 Task: Open Card Crisis Communication Planning in Board Sales Incentive Program Design and Implementation to Workspace Event Marketing and add a team member Softage.1@softage.net, a label Orange, a checklist Restaurant Launch, an attachment from your computer, a color Orange and finally, add a card description 'Conduct customer research for new product' and a comment 'This task requires us to be proactive and take initiative, rather than waiting for others to act.'. Add a start date 'Jan 09, 1900' with a due date 'Jan 16, 1900'
Action: Mouse moved to (143, 65)
Screenshot: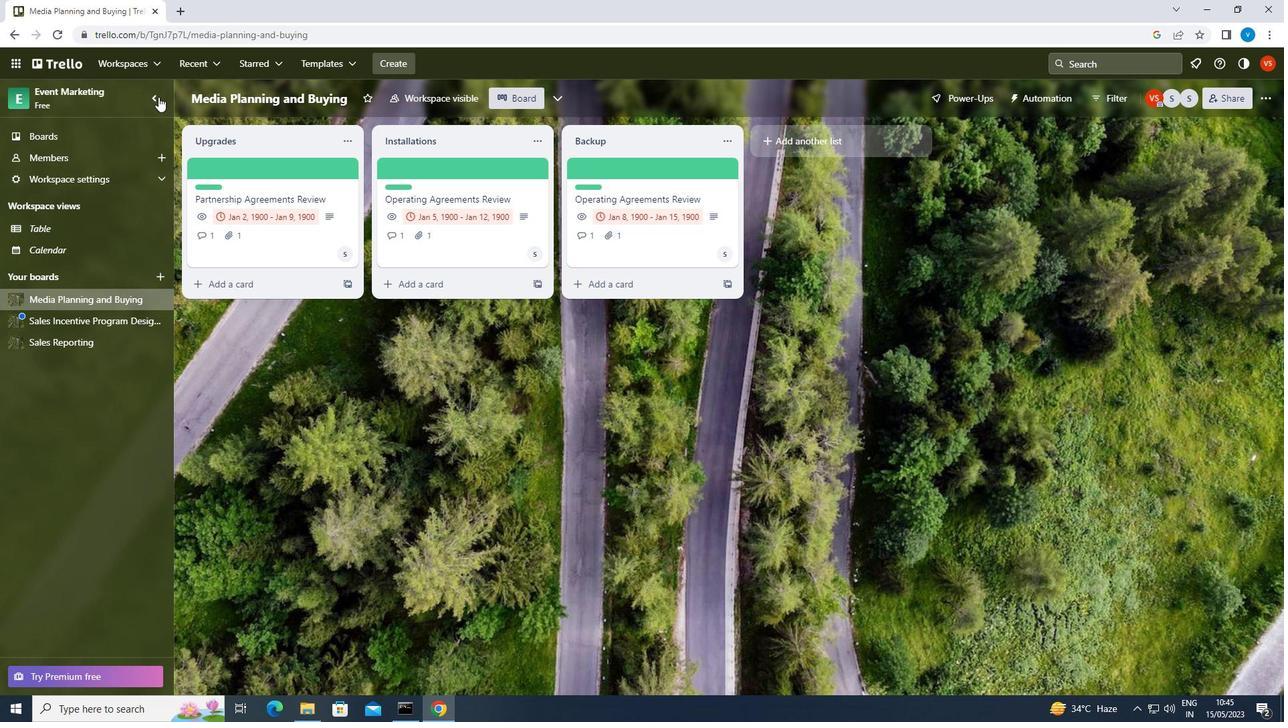 
Action: Mouse pressed left at (143, 65)
Screenshot: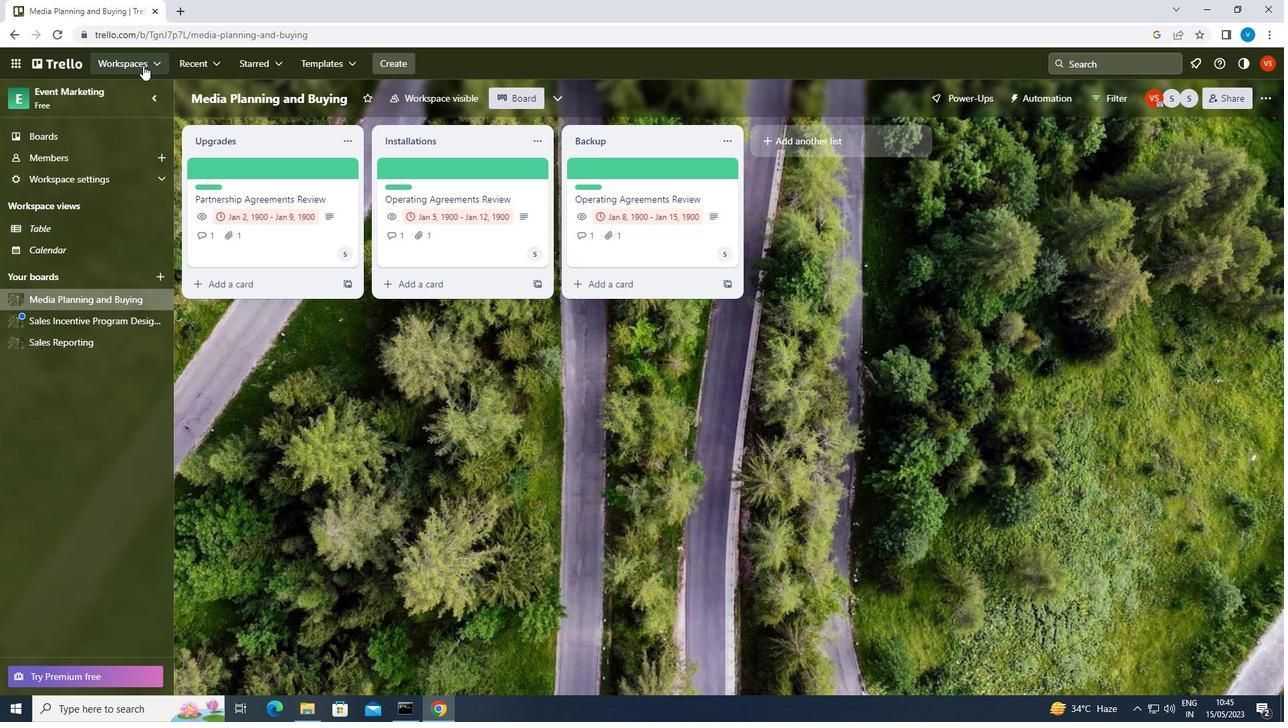 
Action: Mouse moved to (153, 566)
Screenshot: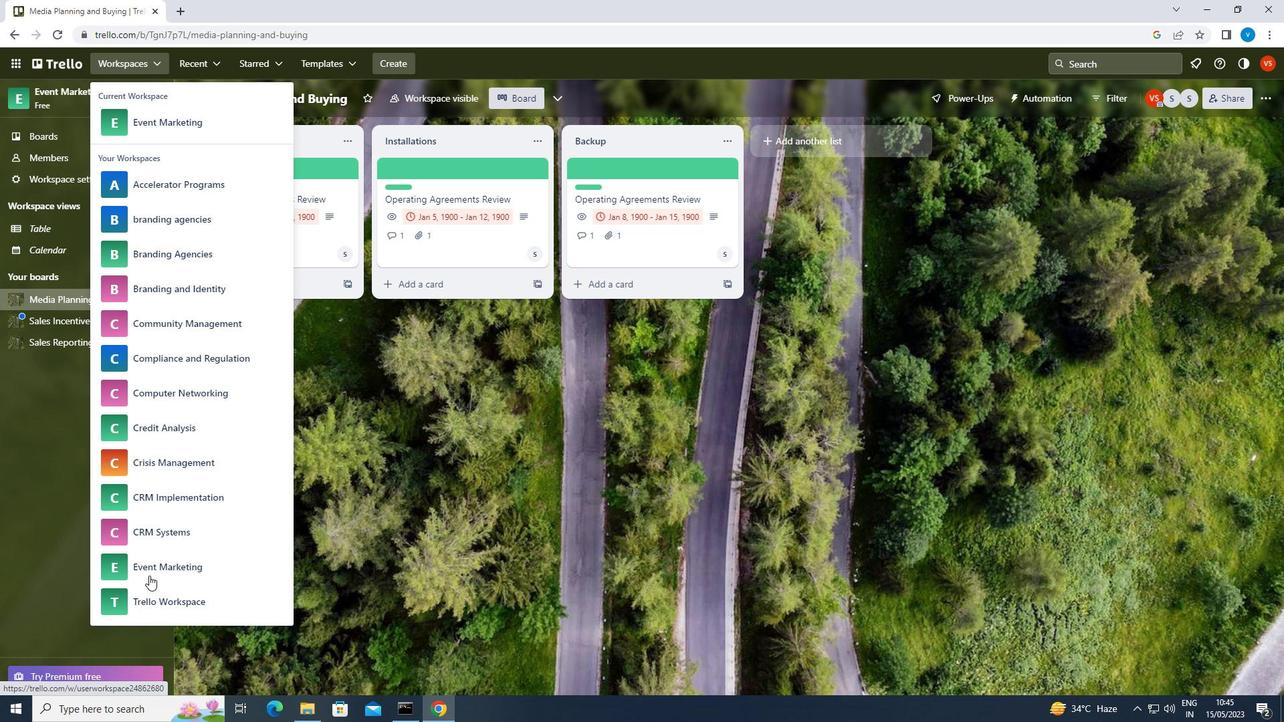 
Action: Mouse pressed left at (153, 566)
Screenshot: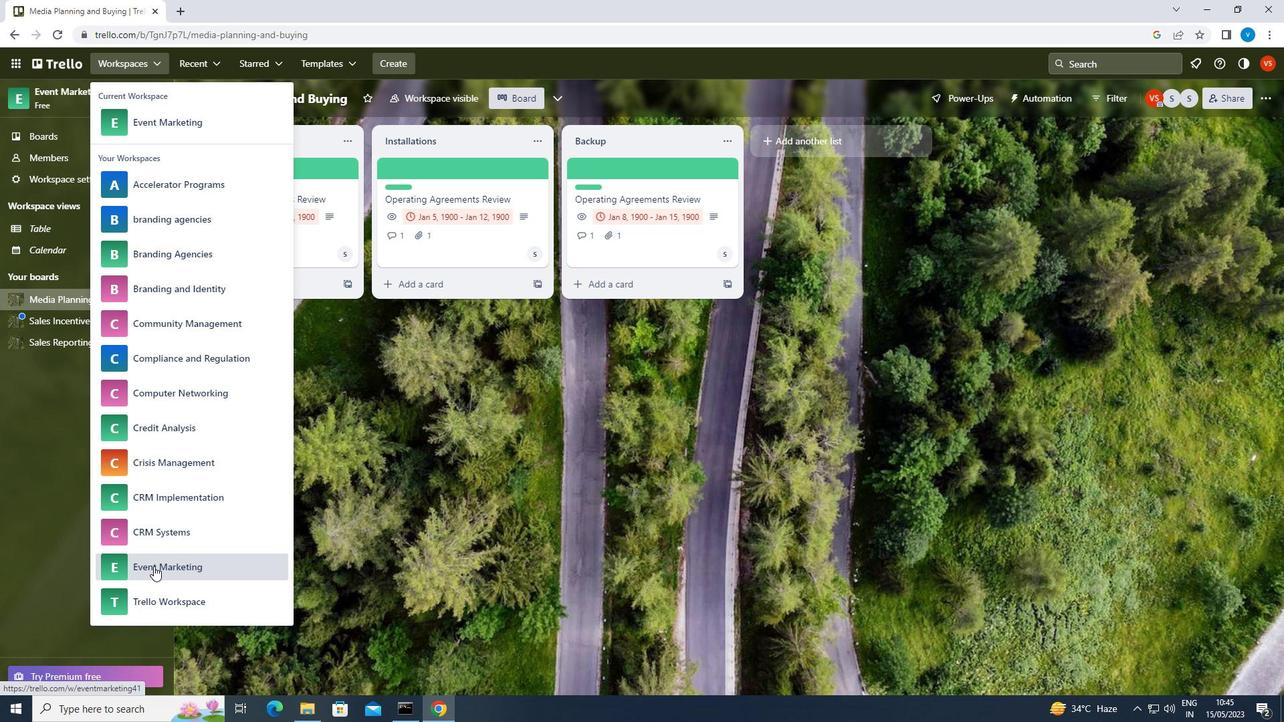 
Action: Mouse moved to (966, 538)
Screenshot: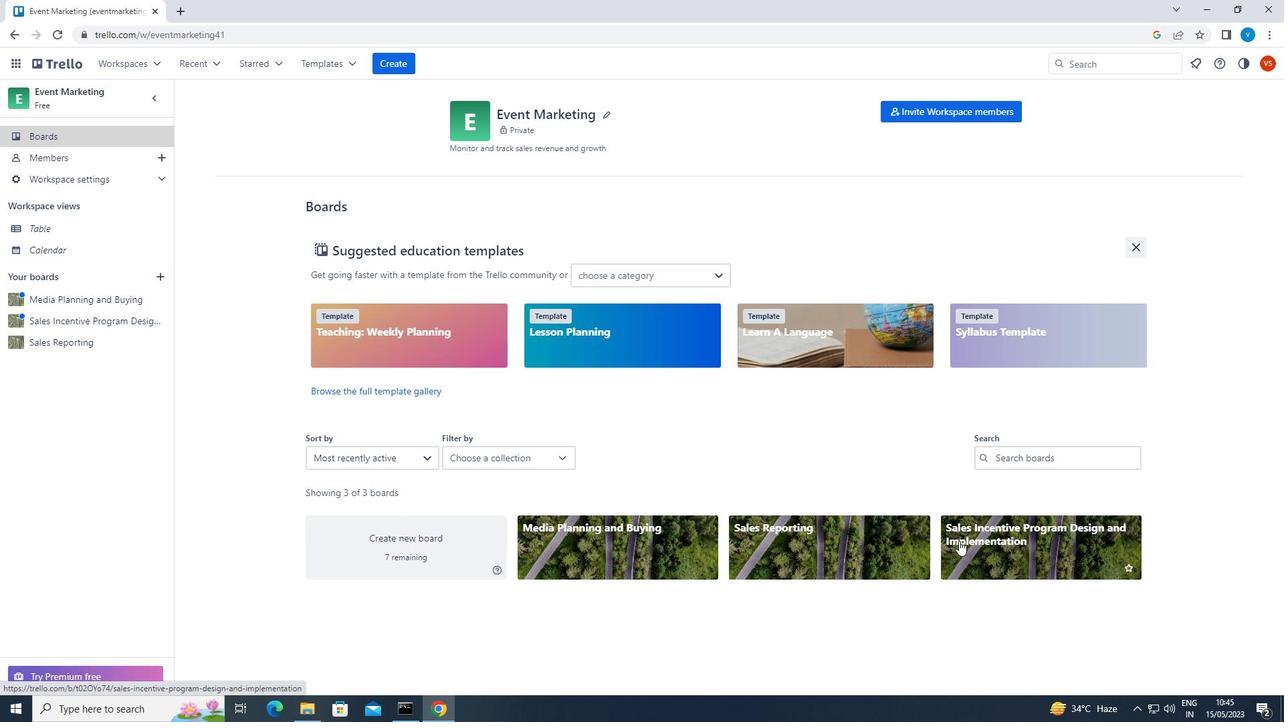 
Action: Mouse pressed left at (966, 538)
Screenshot: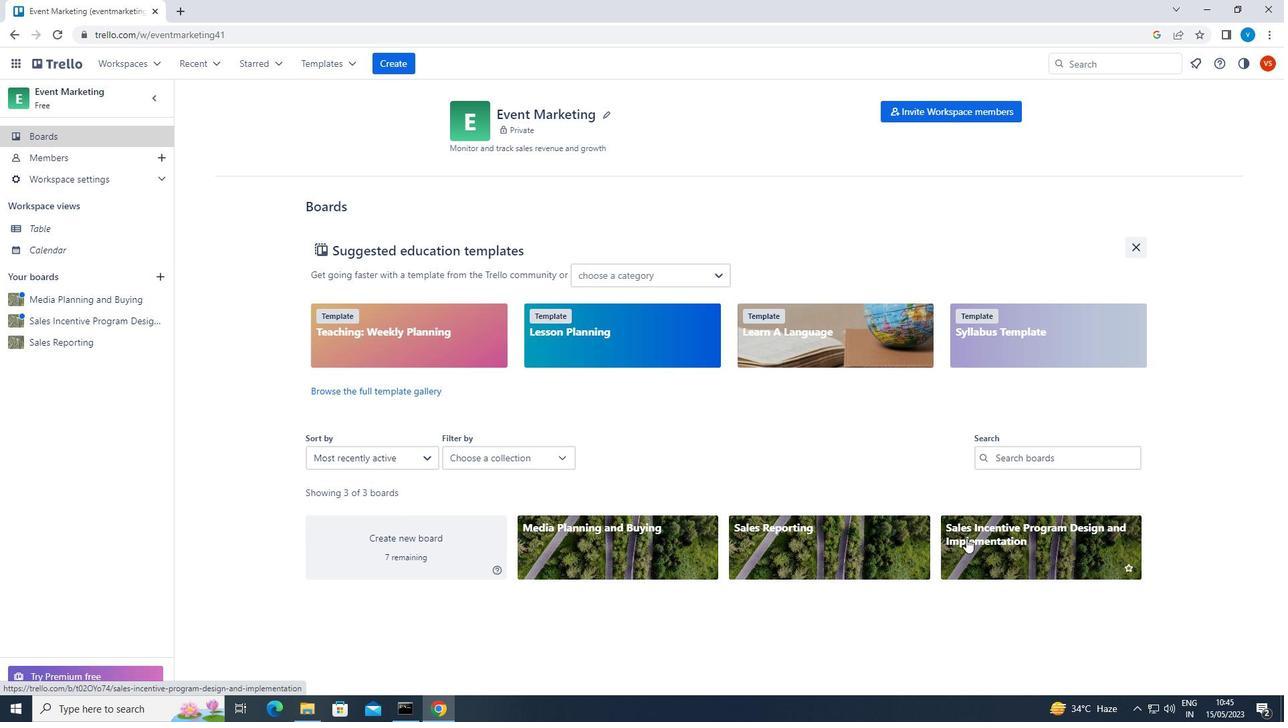 
Action: Mouse moved to (650, 163)
Screenshot: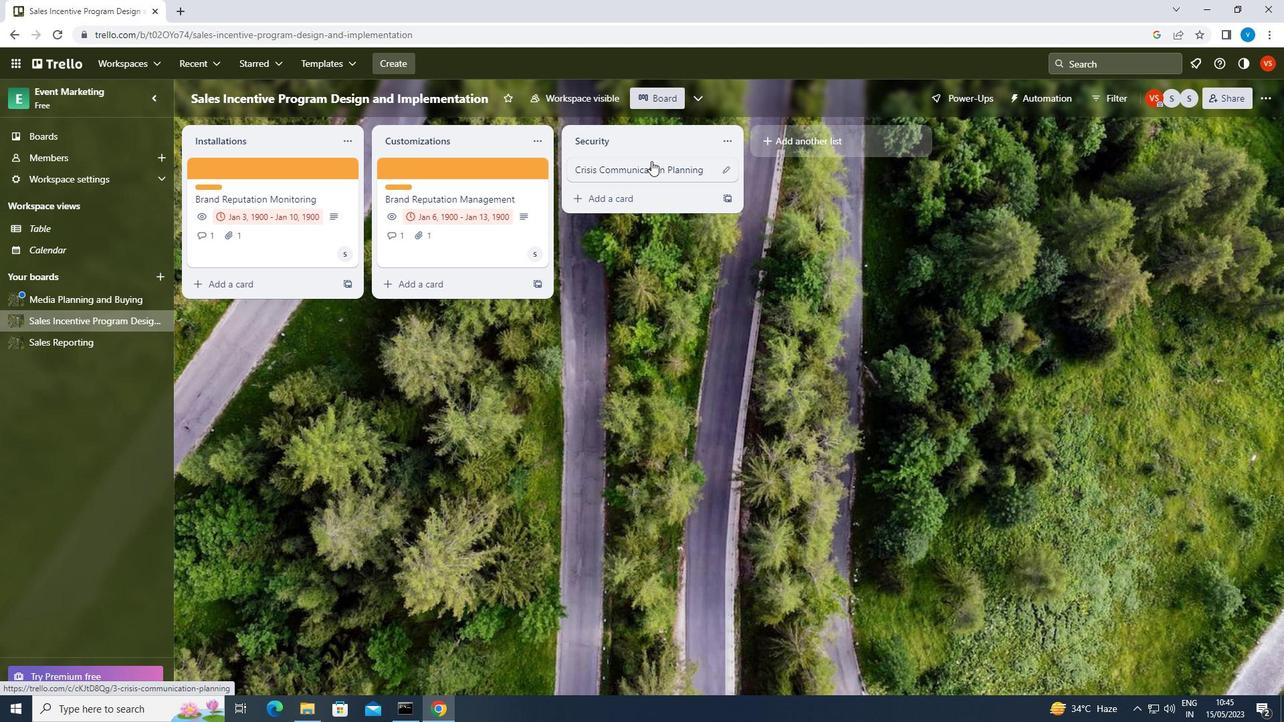 
Action: Mouse pressed left at (650, 163)
Screenshot: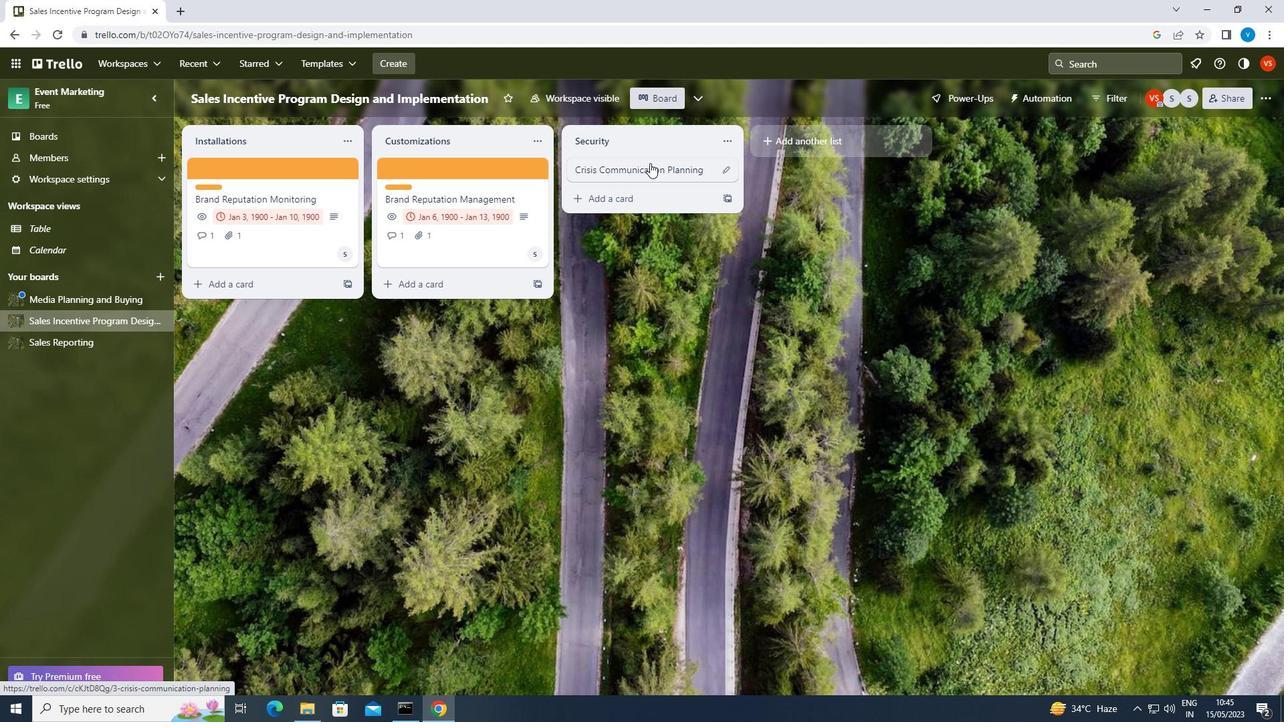 
Action: Mouse moved to (810, 222)
Screenshot: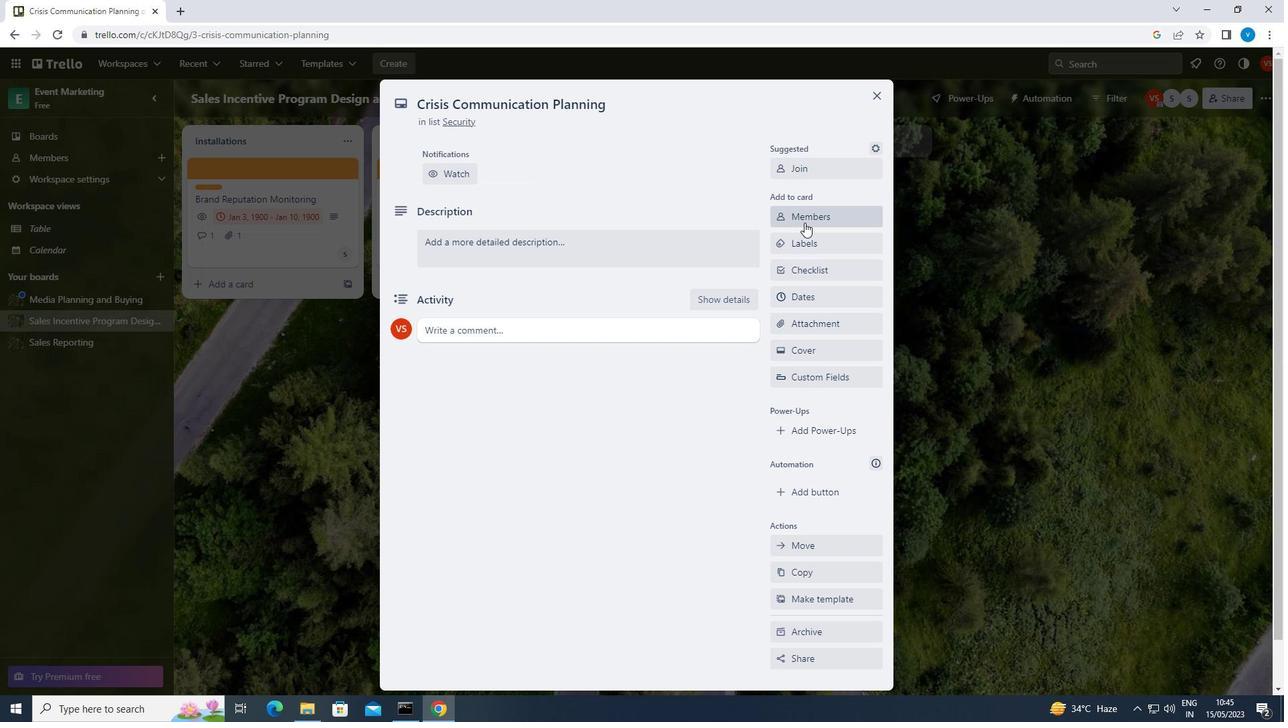 
Action: Mouse pressed left at (810, 222)
Screenshot: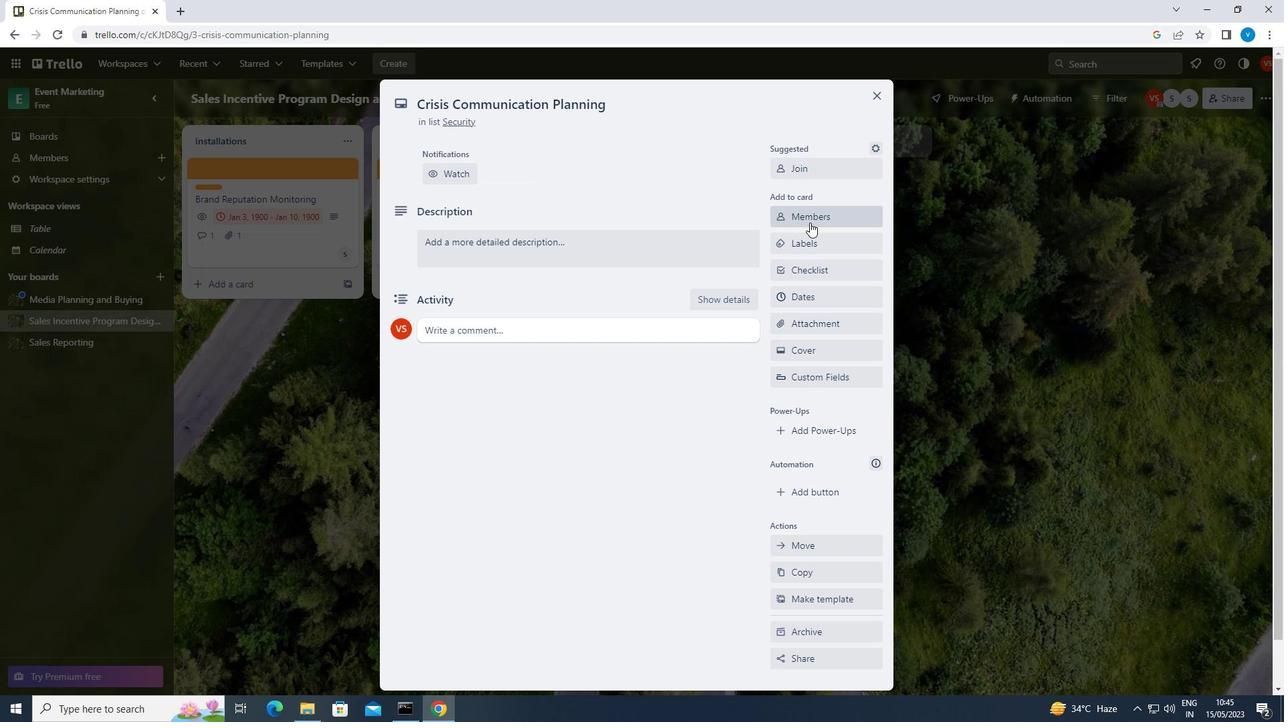
Action: Mouse moved to (810, 222)
Screenshot: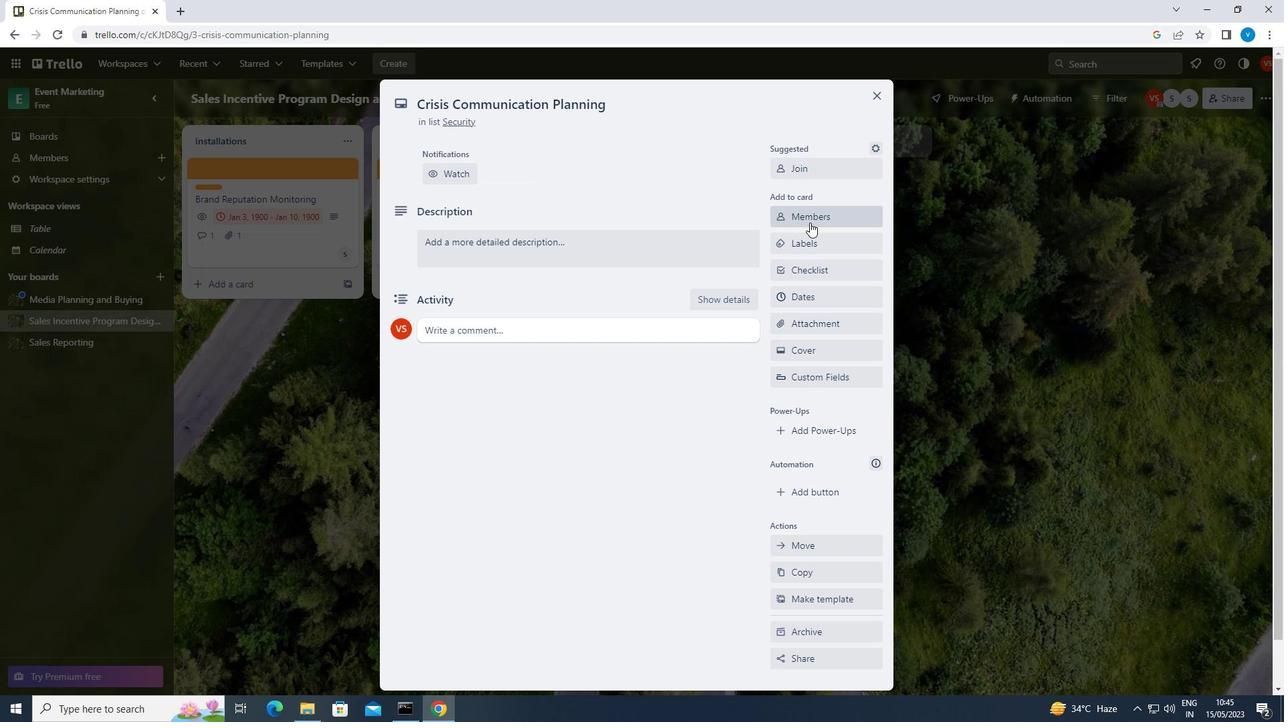 
Action: Key pressed <Key.shift>SOFTAGE.1<Key.shift>@SOFTAGE.NET
Screenshot: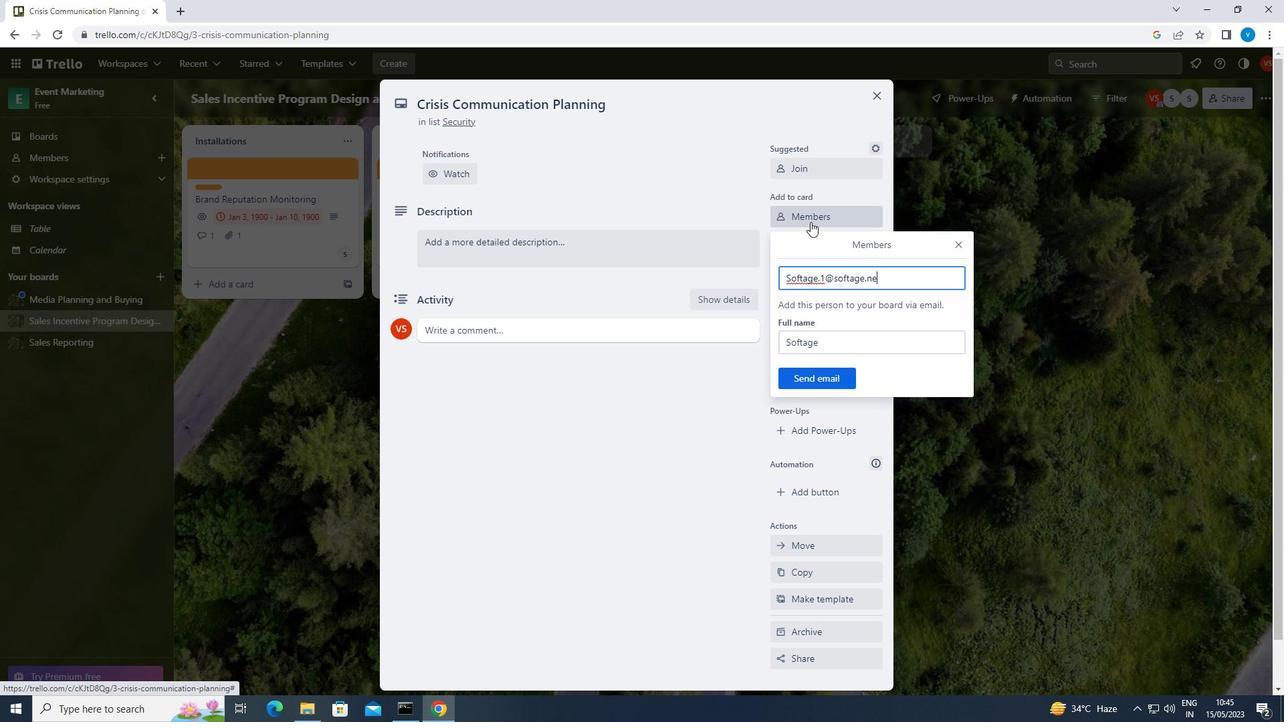 
Action: Mouse moved to (820, 373)
Screenshot: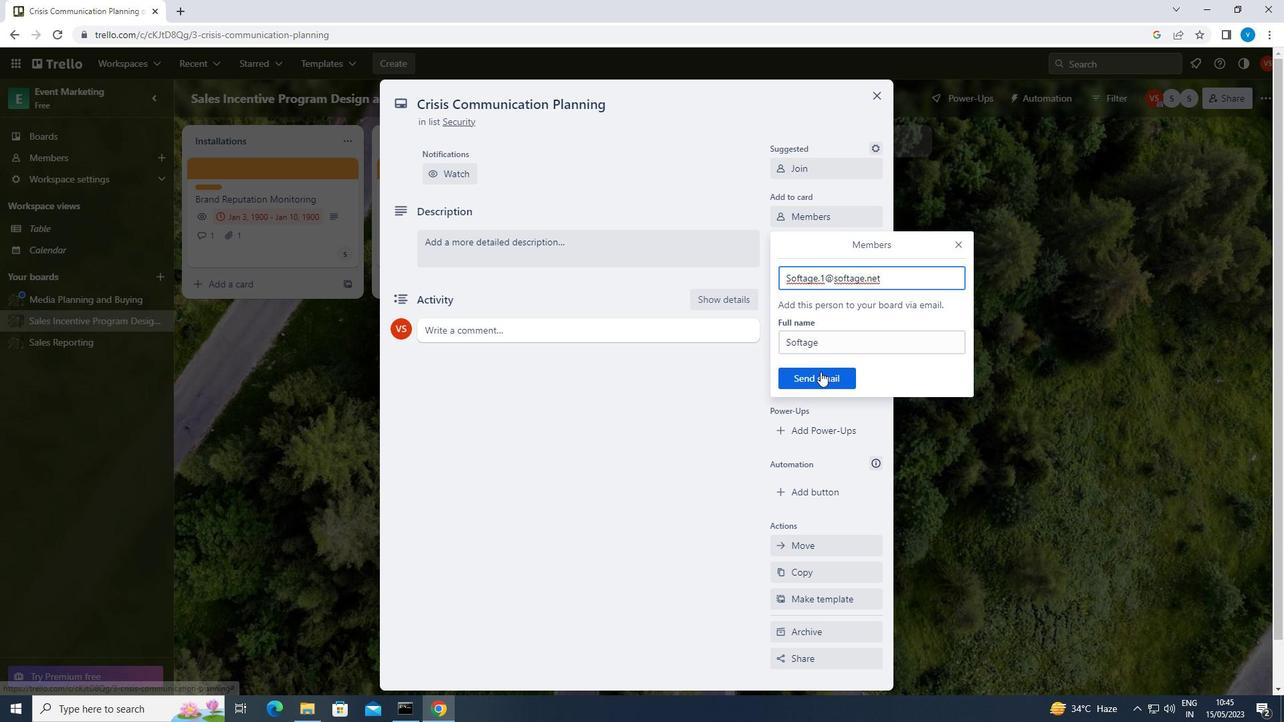 
Action: Mouse pressed left at (820, 373)
Screenshot: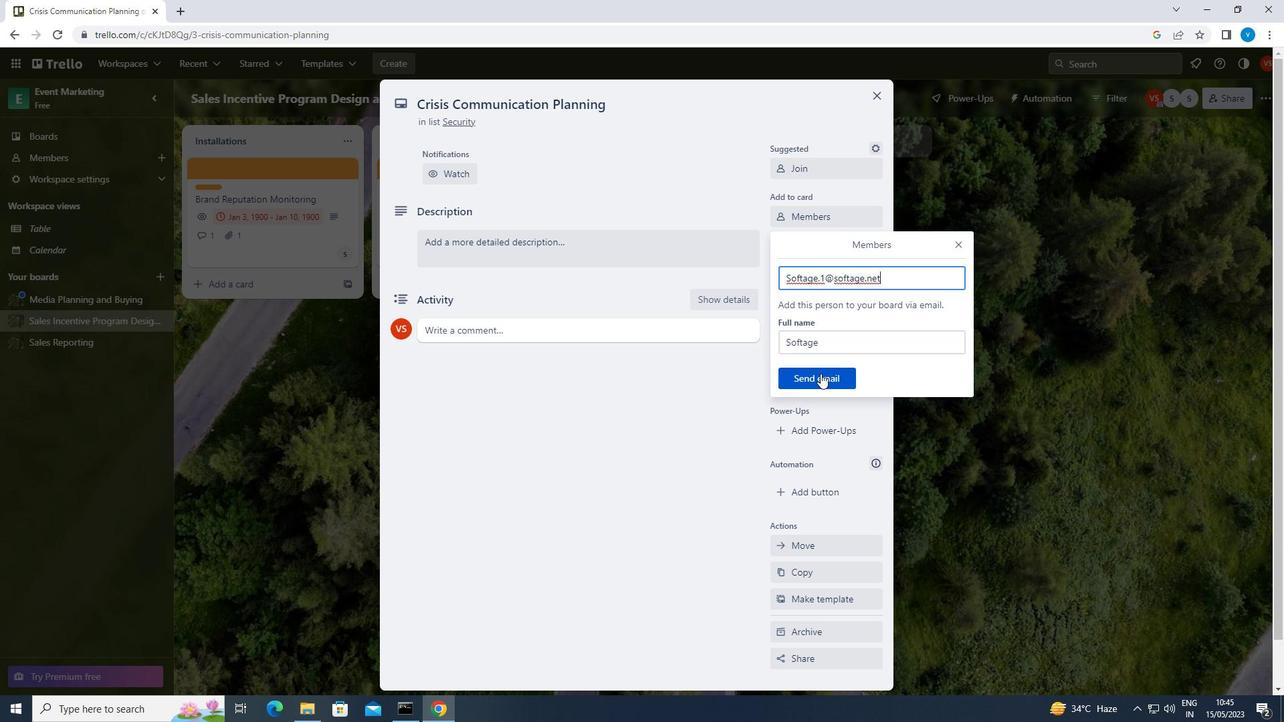 
Action: Mouse moved to (837, 246)
Screenshot: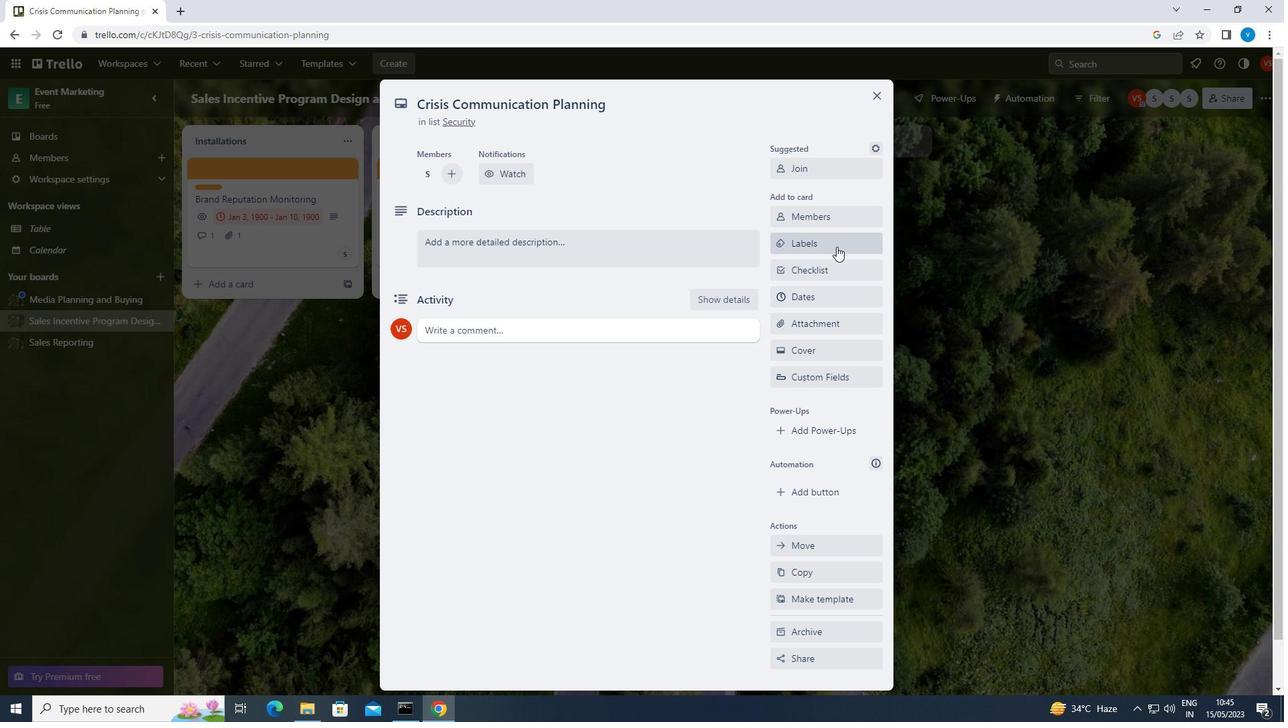 
Action: Mouse pressed left at (837, 246)
Screenshot: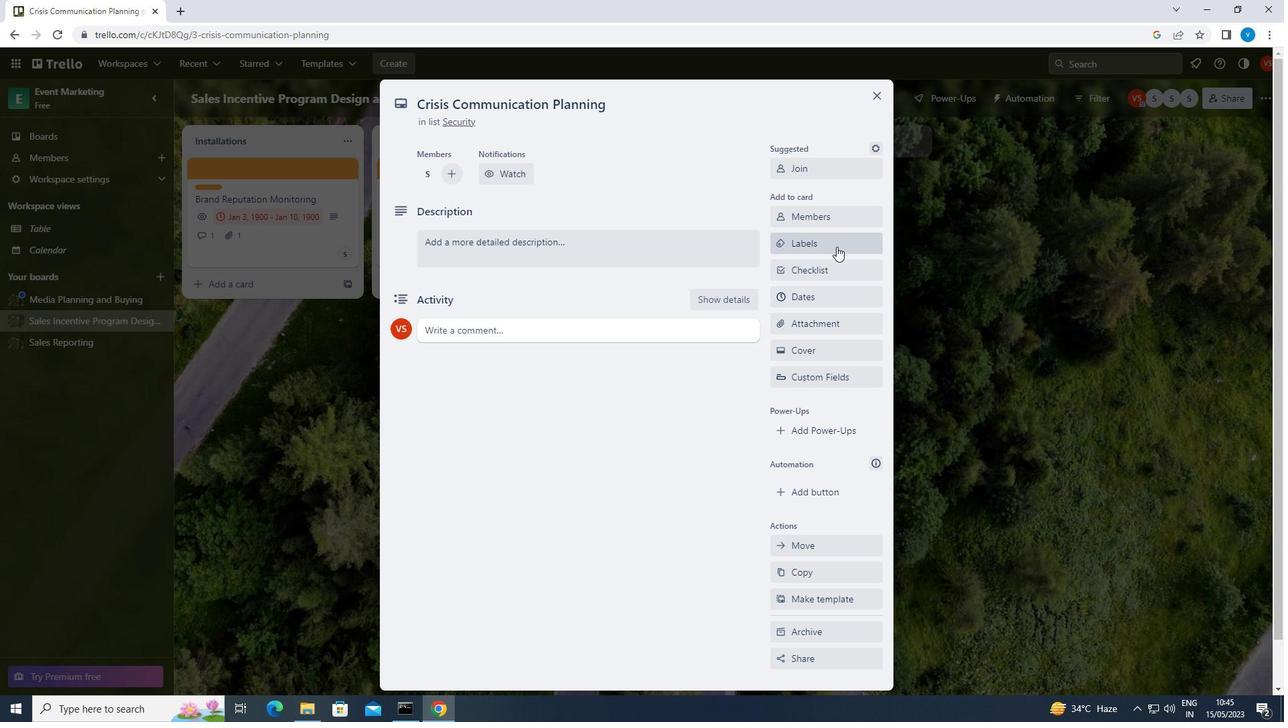 
Action: Mouse moved to (821, 398)
Screenshot: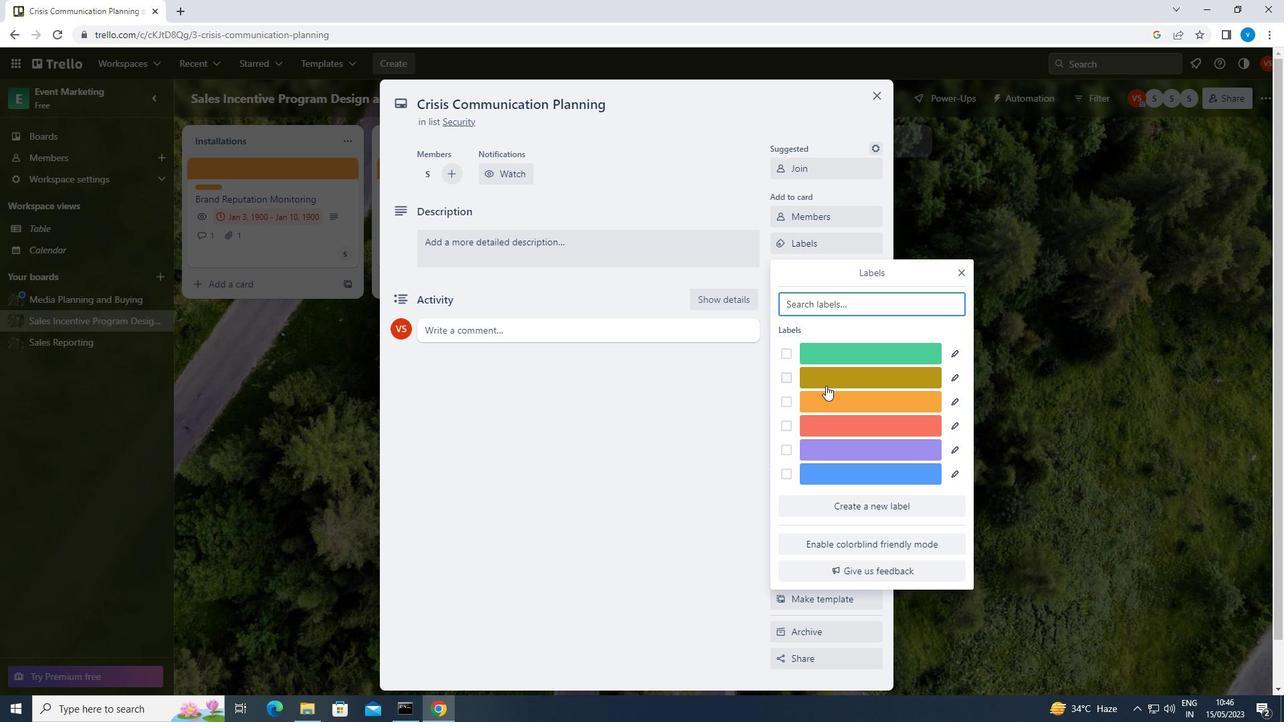 
Action: Mouse pressed left at (821, 398)
Screenshot: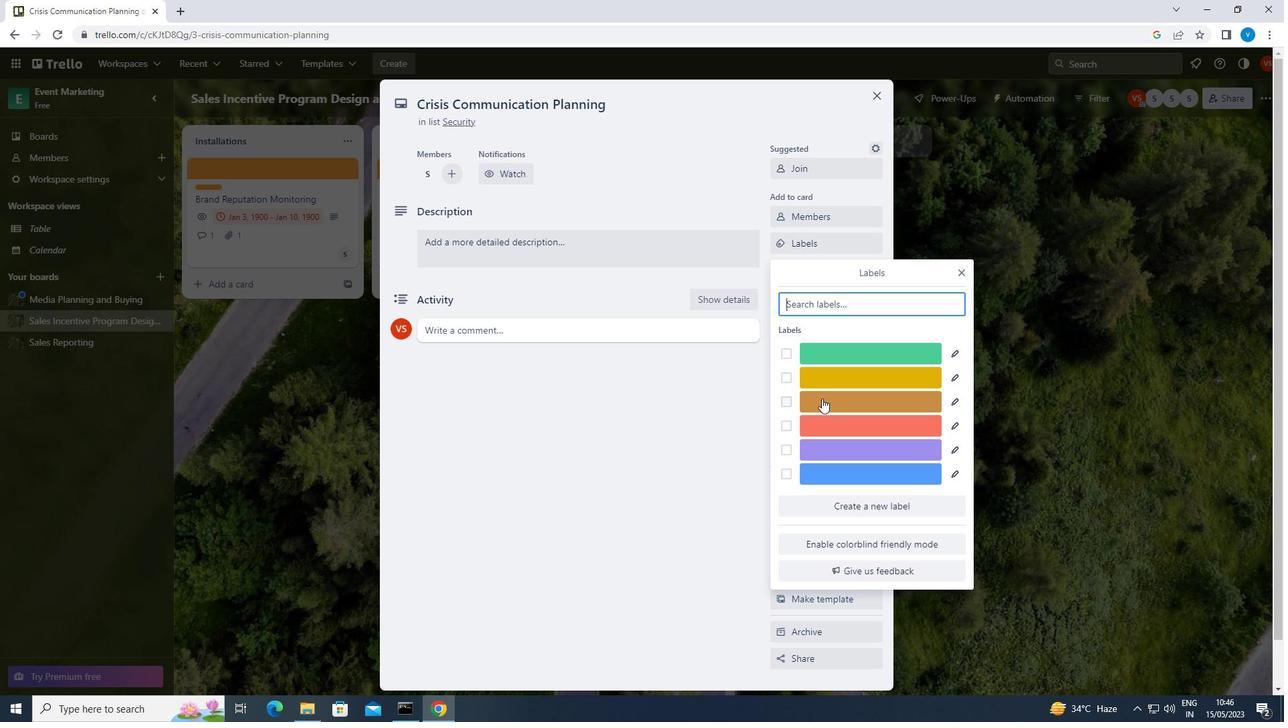 
Action: Mouse moved to (962, 272)
Screenshot: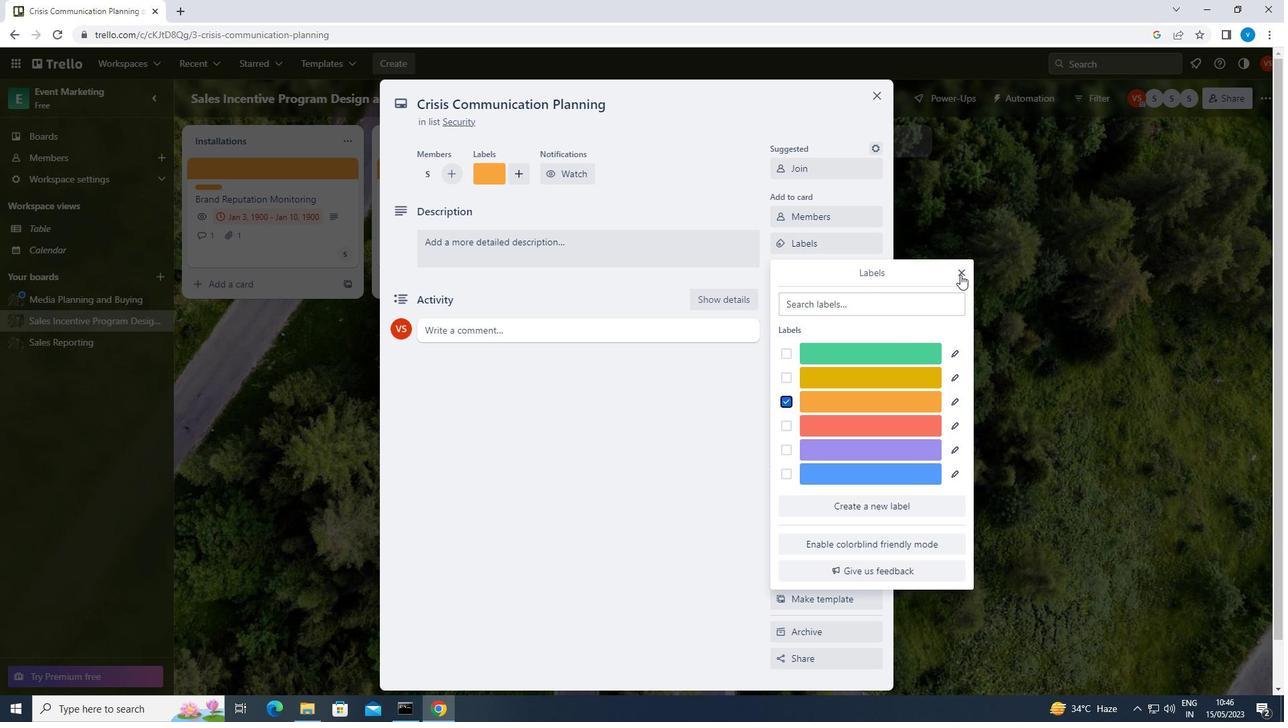 
Action: Mouse pressed left at (962, 272)
Screenshot: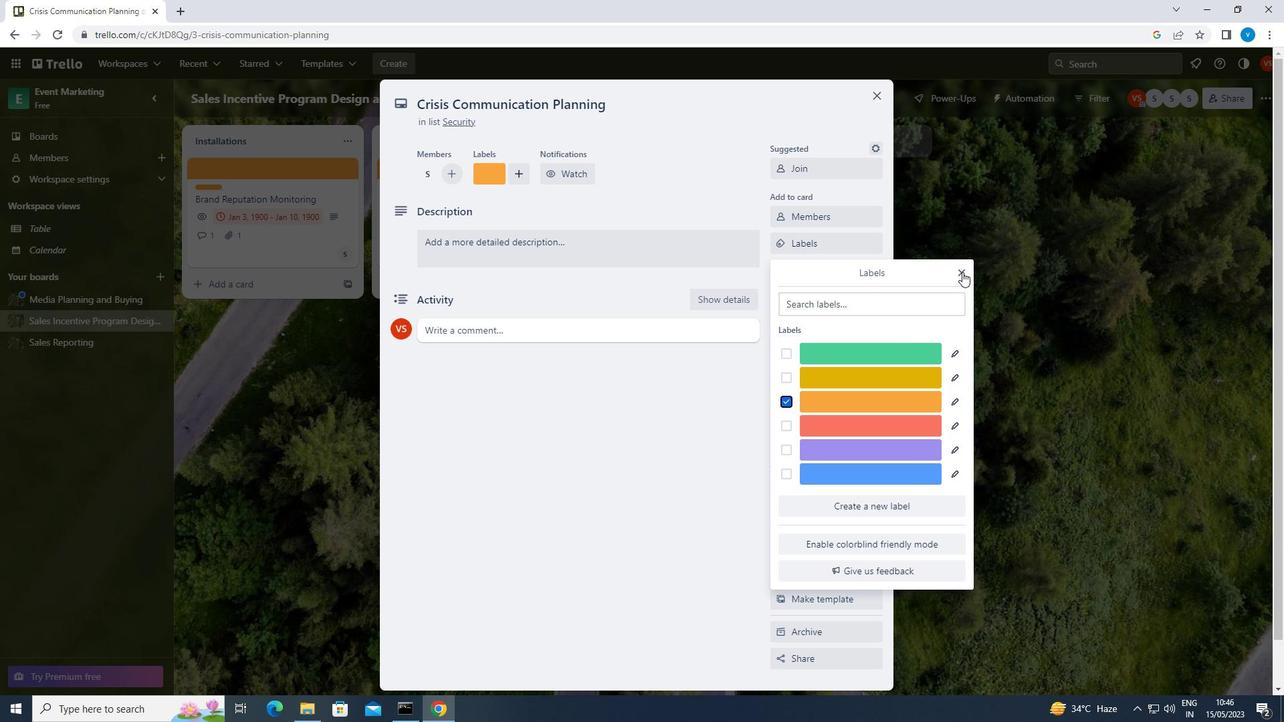 
Action: Mouse moved to (850, 268)
Screenshot: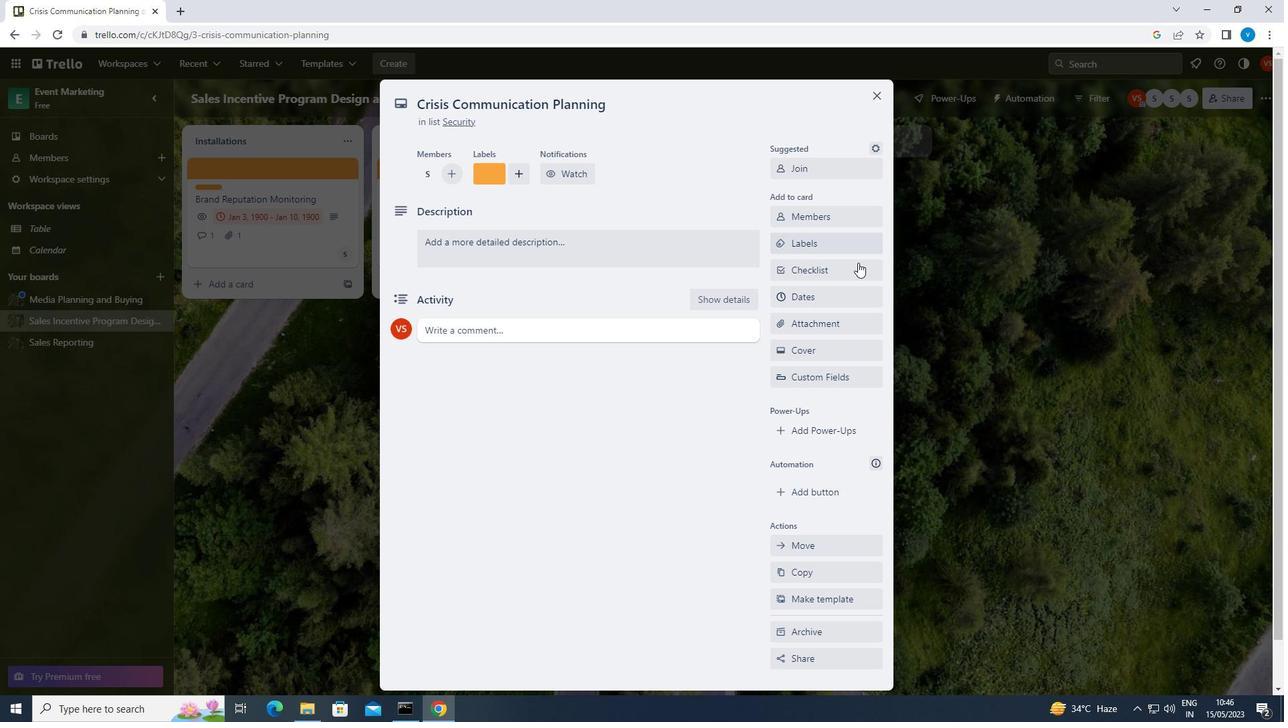 
Action: Mouse pressed left at (850, 268)
Screenshot: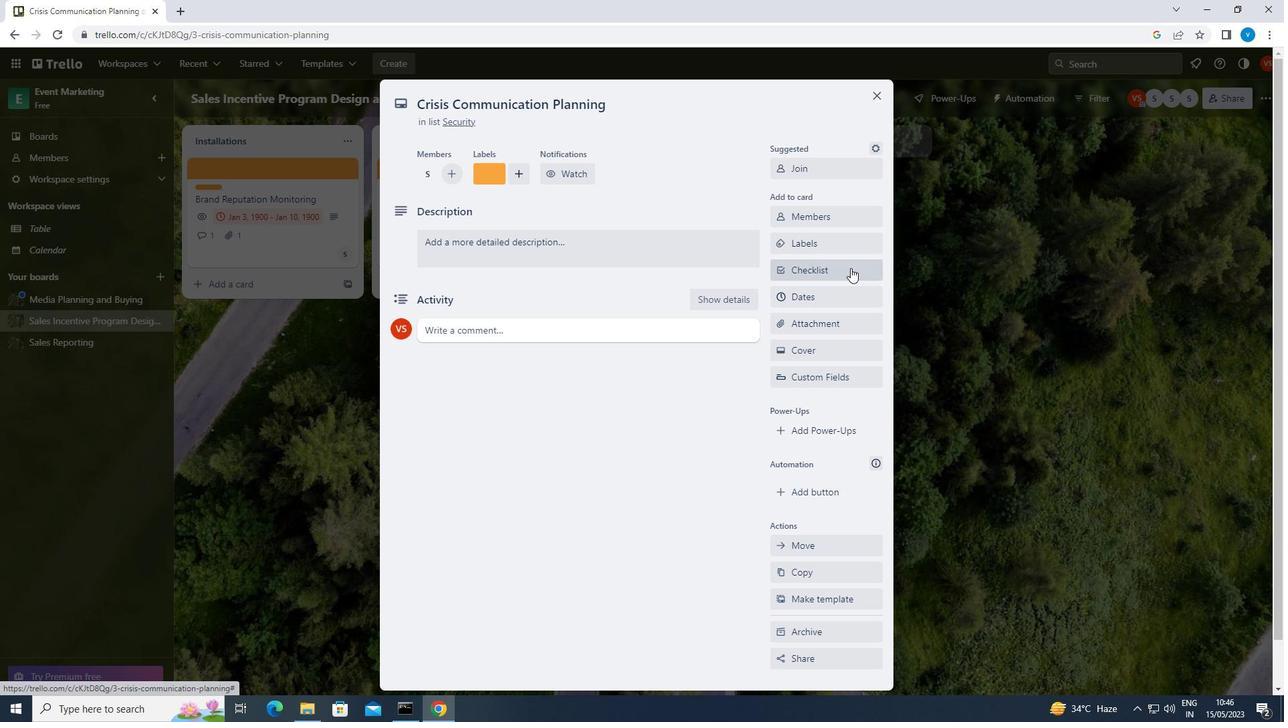 
Action: Mouse moved to (811, 413)
Screenshot: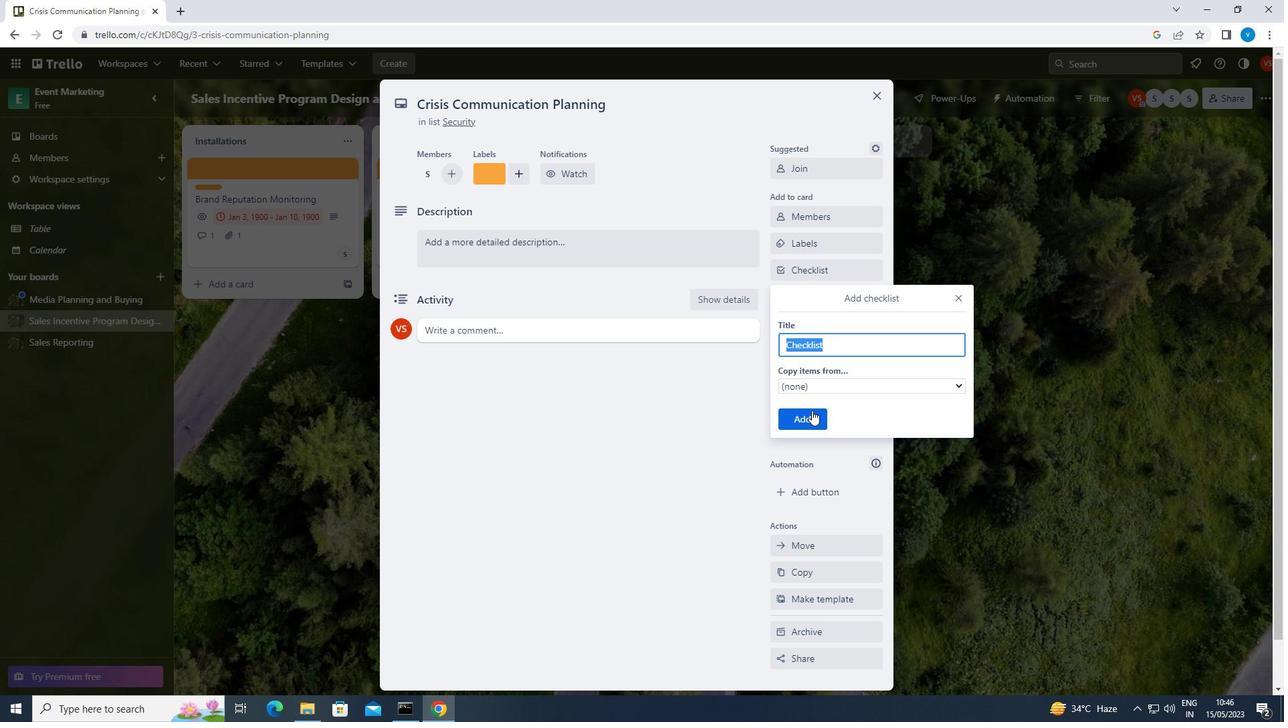 
Action: Mouse pressed left at (811, 413)
Screenshot: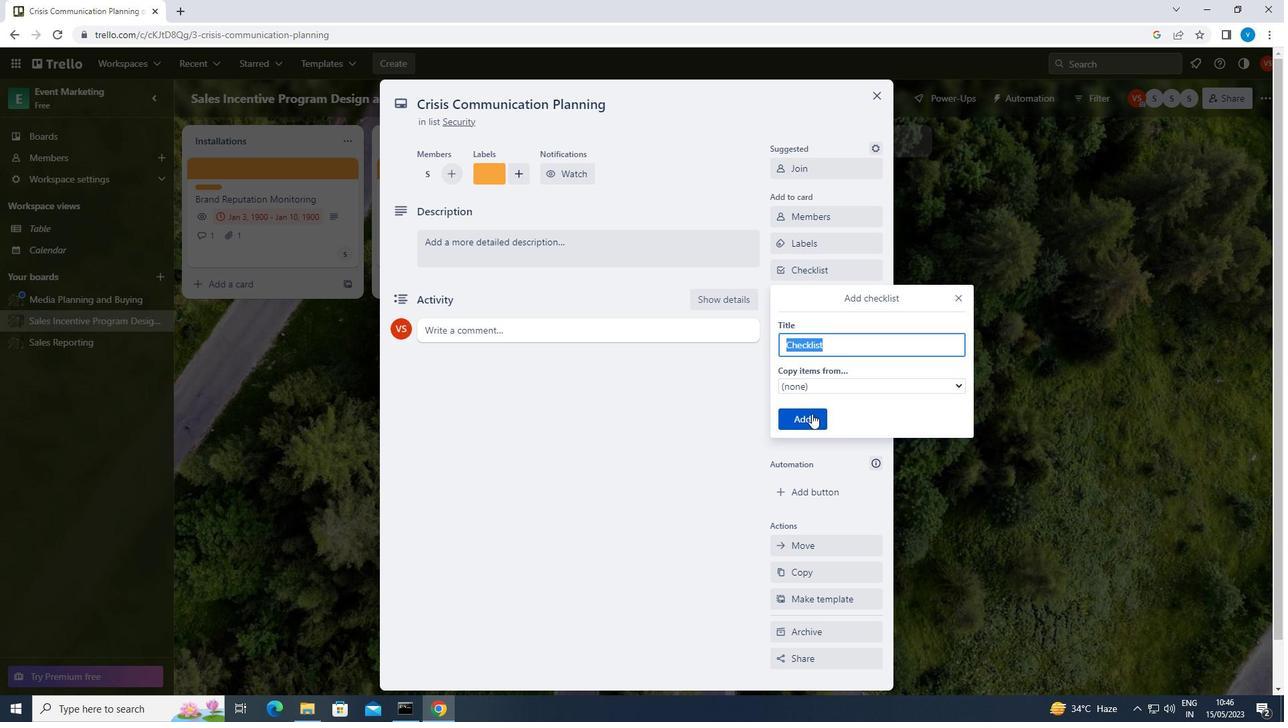 
Action: Mouse moved to (715, 367)
Screenshot: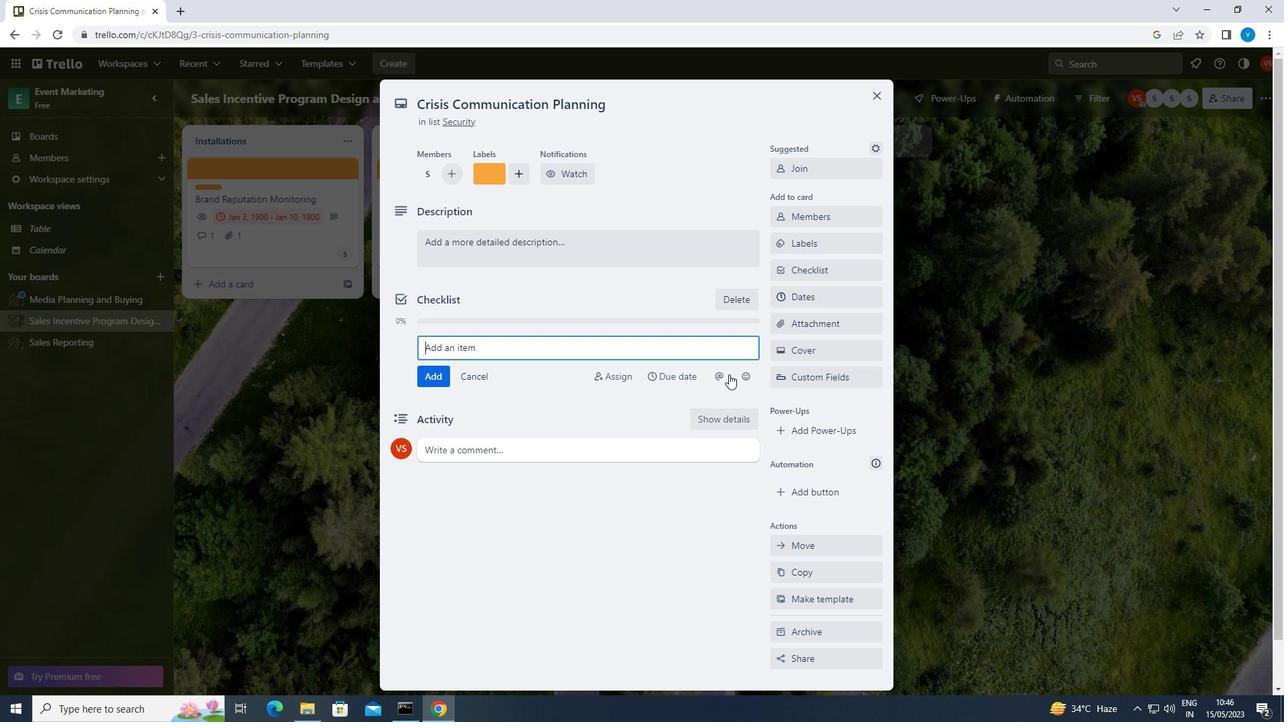 
Action: Key pressed <Key.shift>RESTAURANT<Key.space><Key.shift><Key.shift><Key.shift>LAUNCH
Screenshot: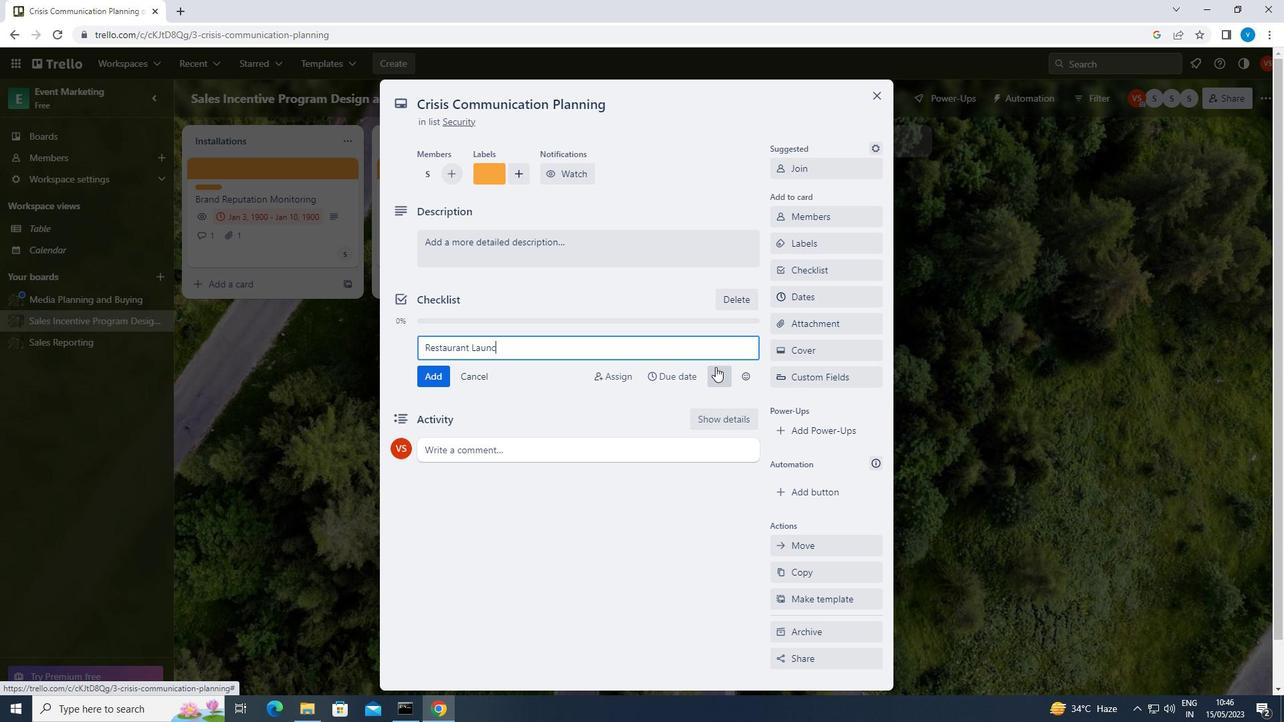 
Action: Mouse moved to (419, 373)
Screenshot: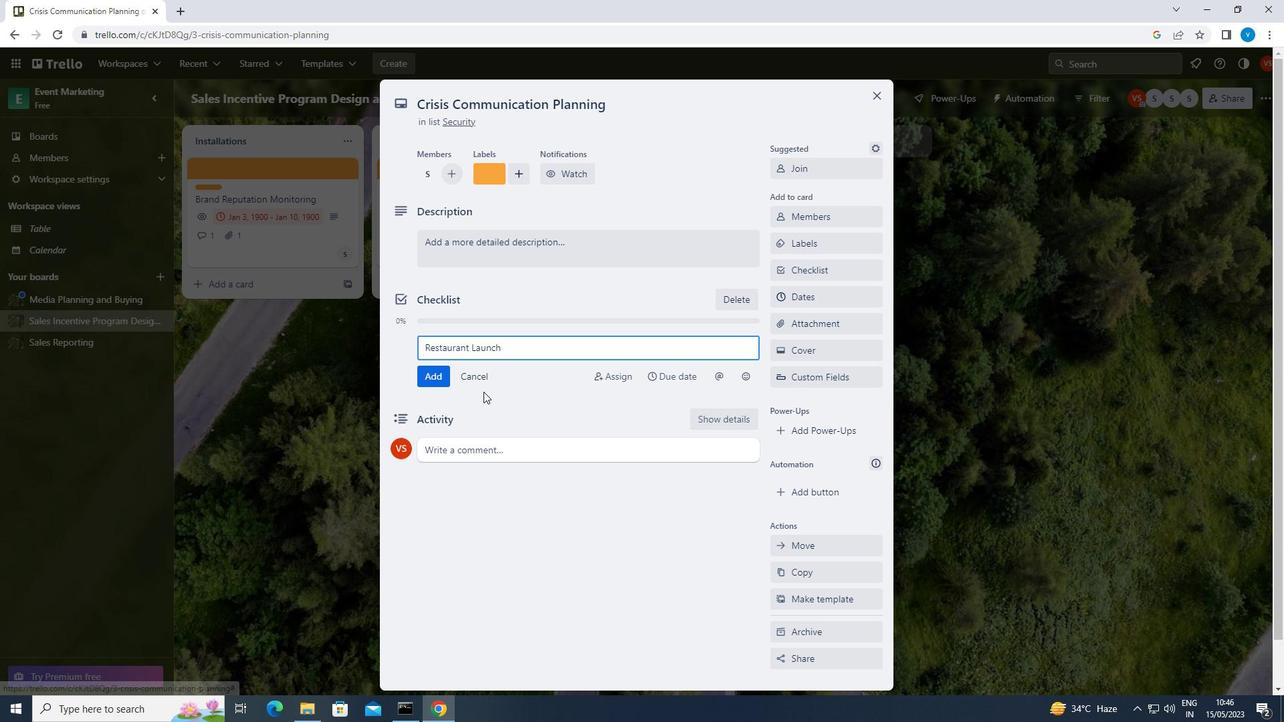 
Action: Mouse pressed left at (419, 373)
Screenshot: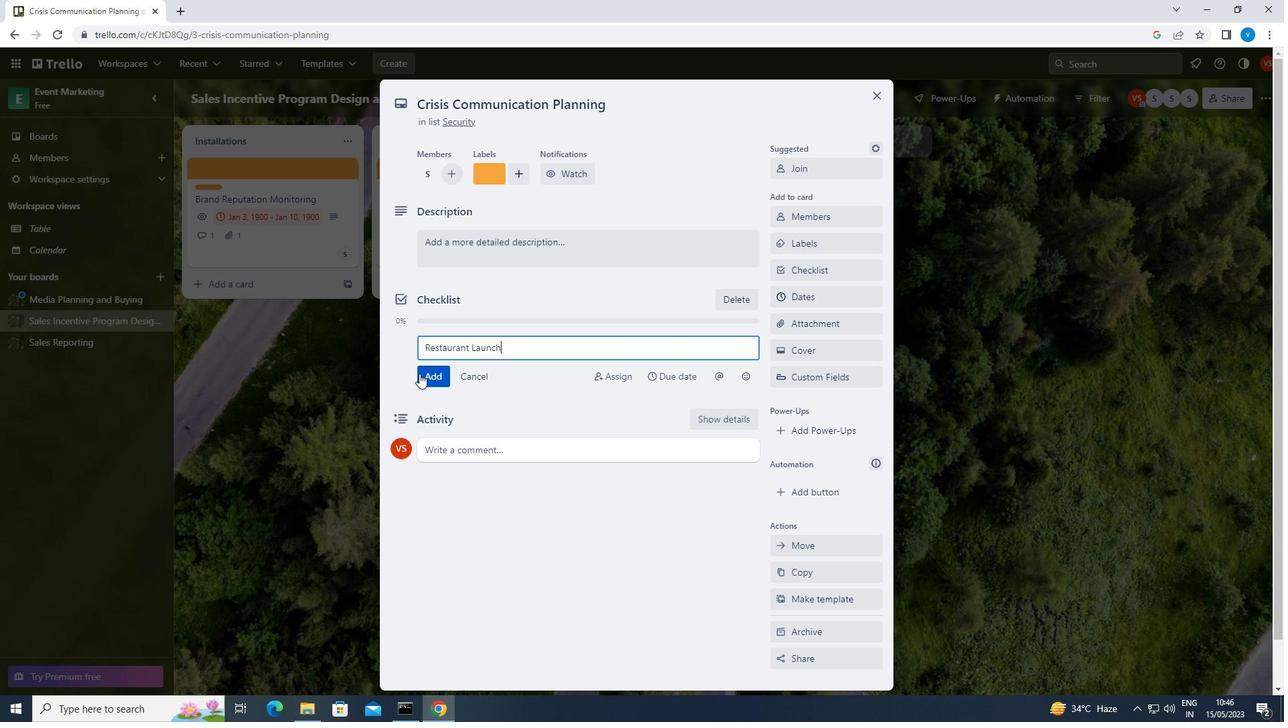 
Action: Mouse moved to (807, 324)
Screenshot: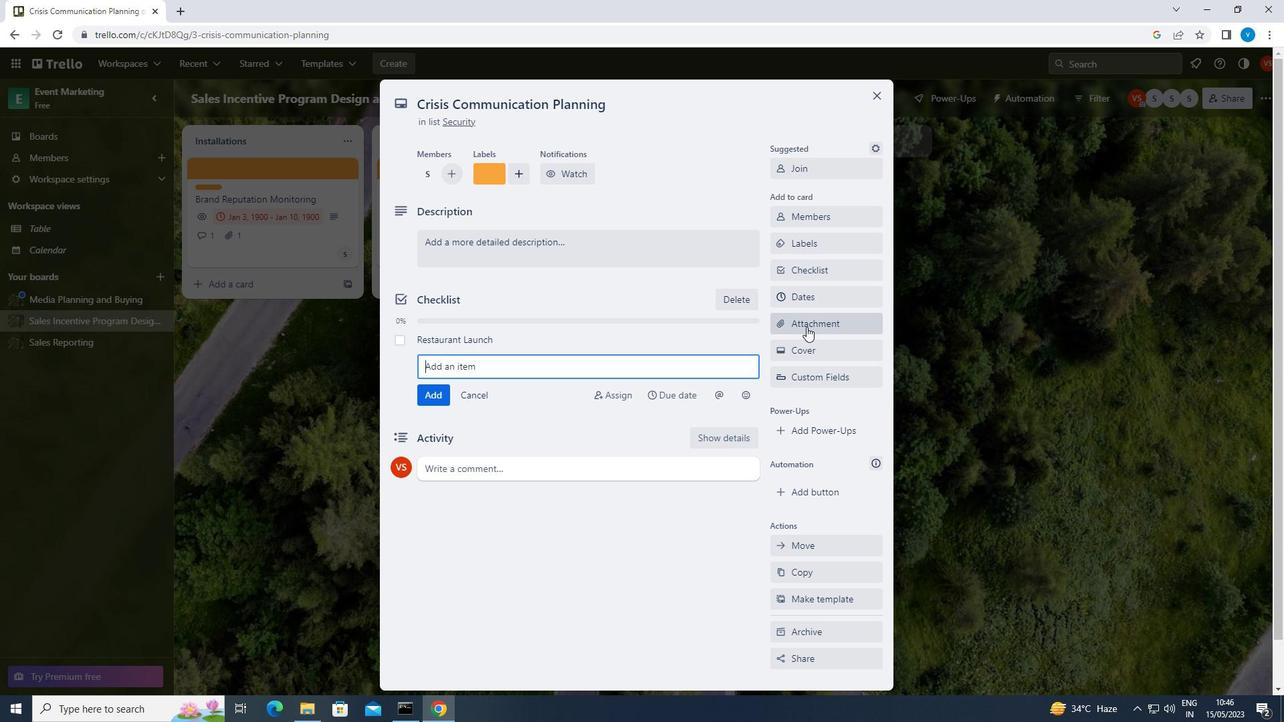 
Action: Mouse pressed left at (807, 324)
Screenshot: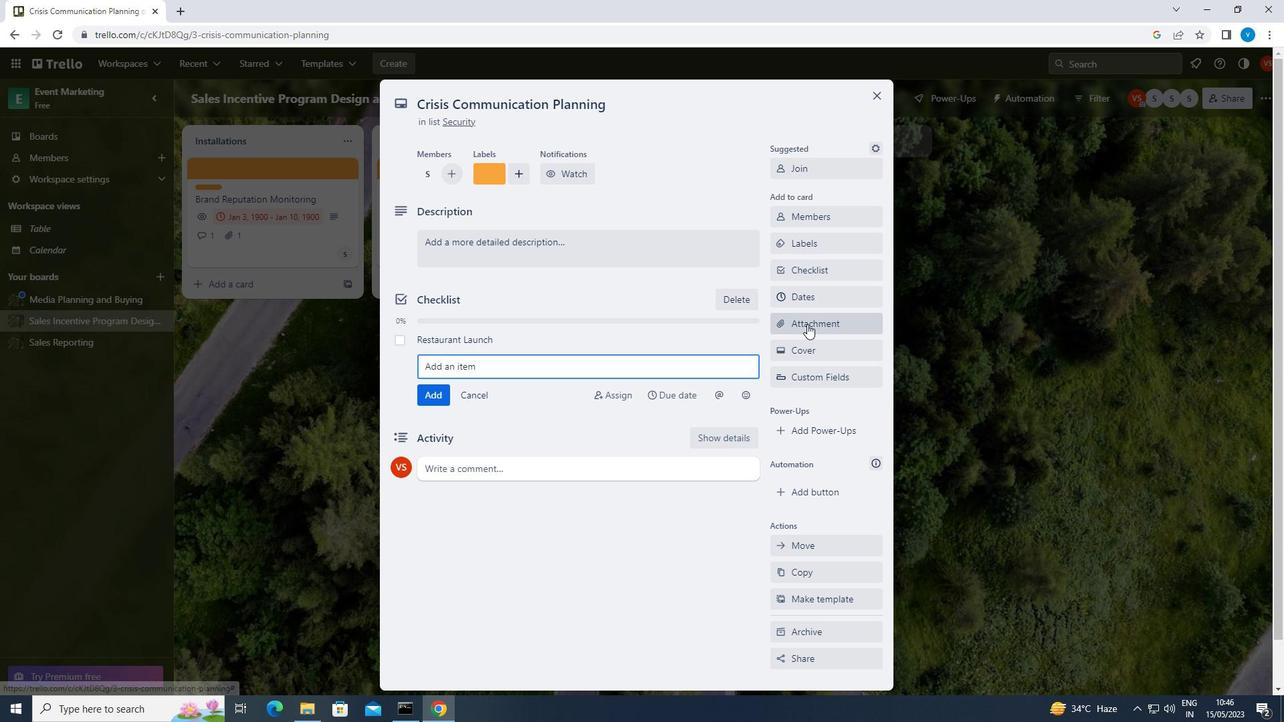 
Action: Mouse moved to (789, 381)
Screenshot: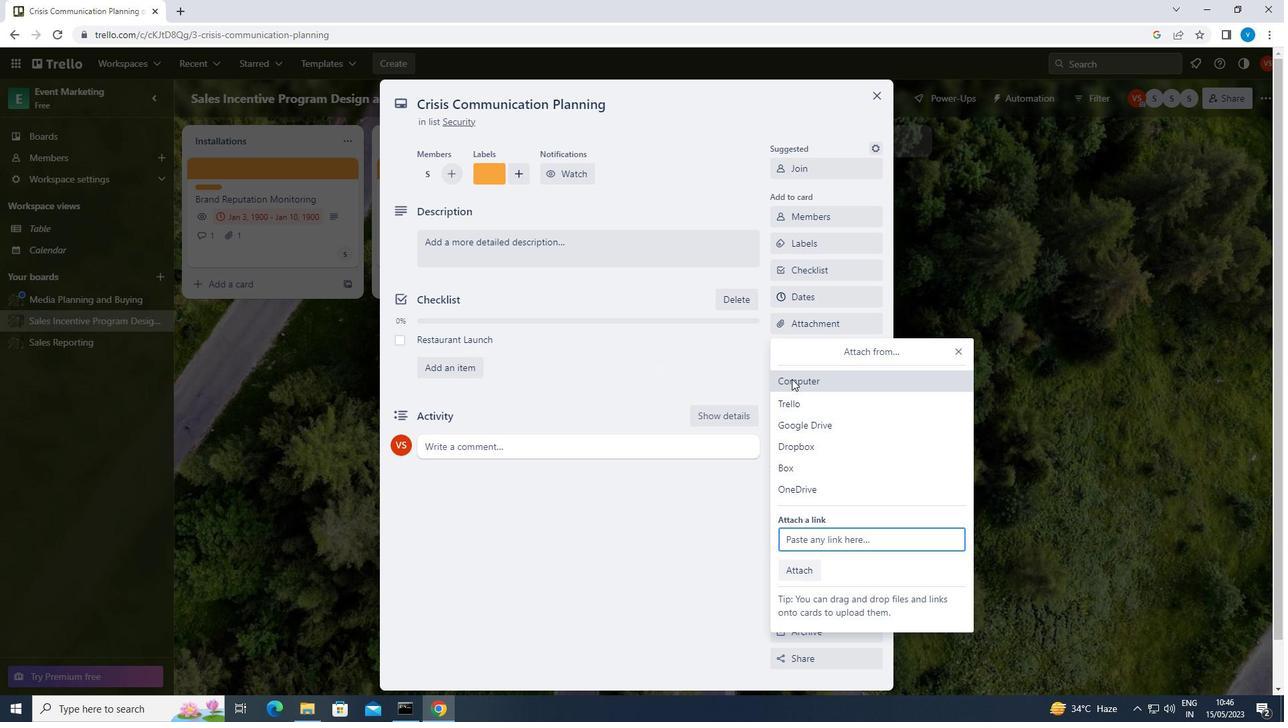 
Action: Mouse pressed left at (789, 381)
Screenshot: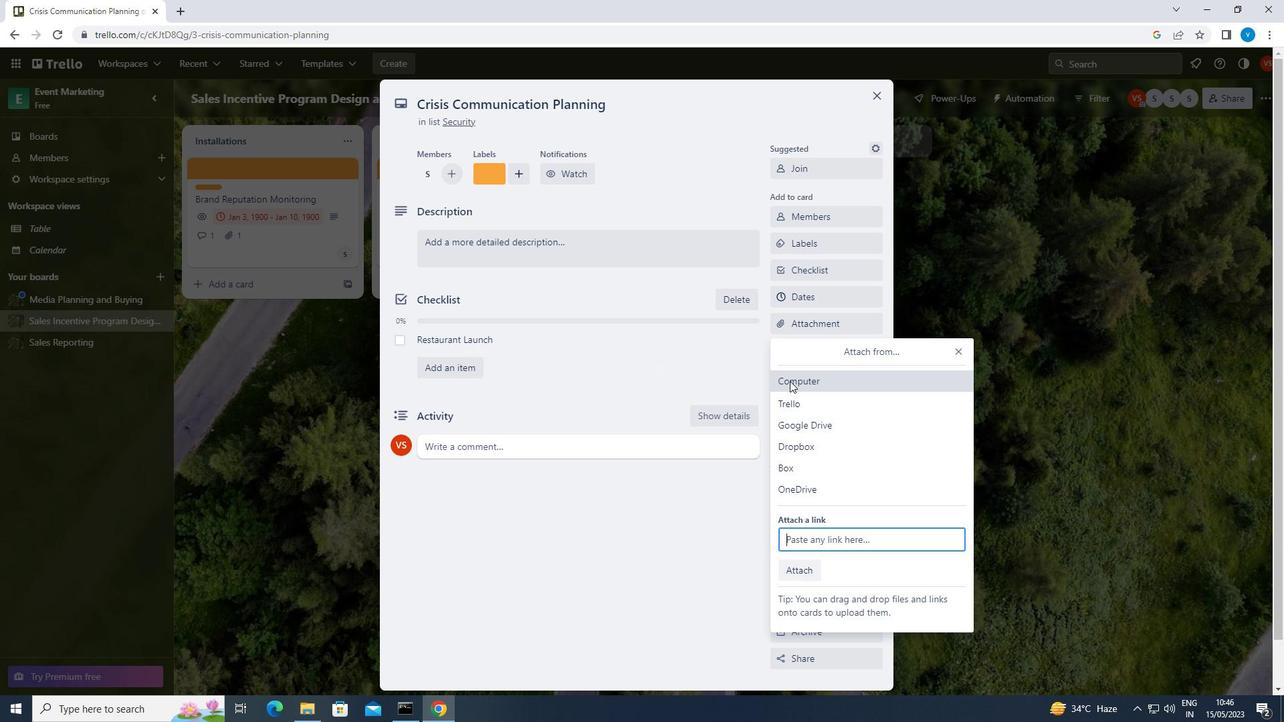 
Action: Mouse moved to (279, 236)
Screenshot: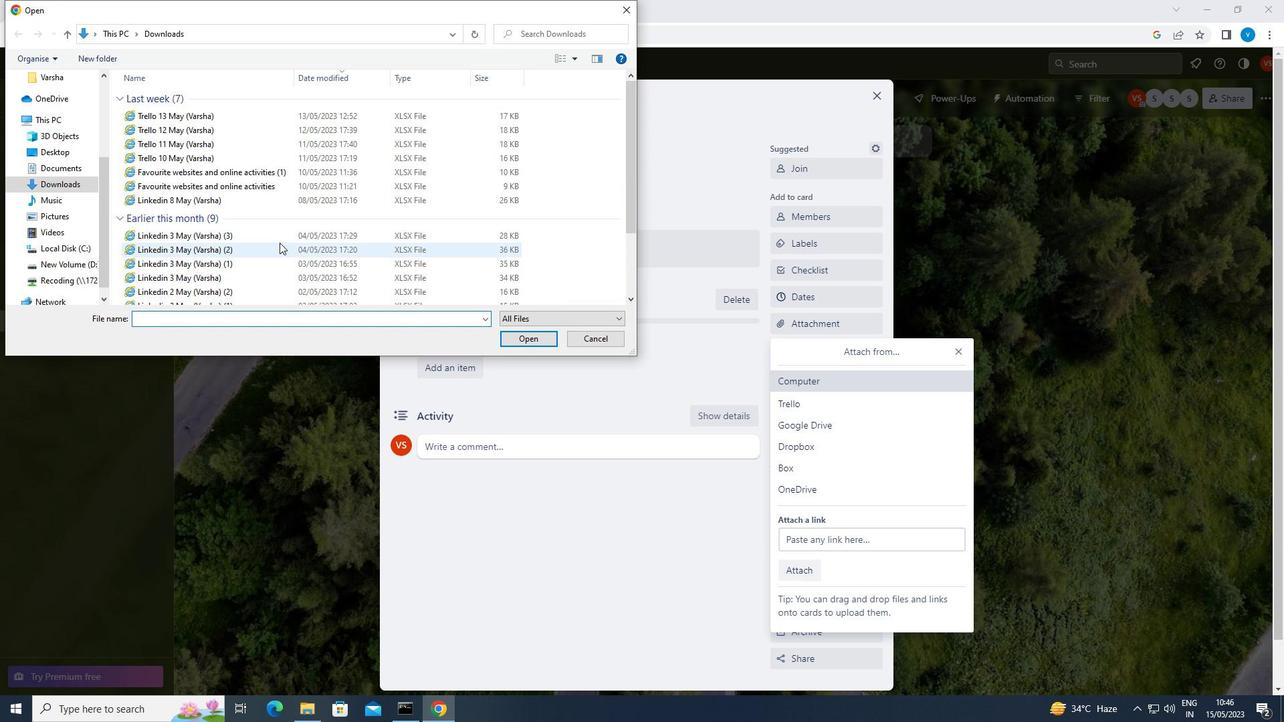 
Action: Mouse pressed left at (279, 236)
Screenshot: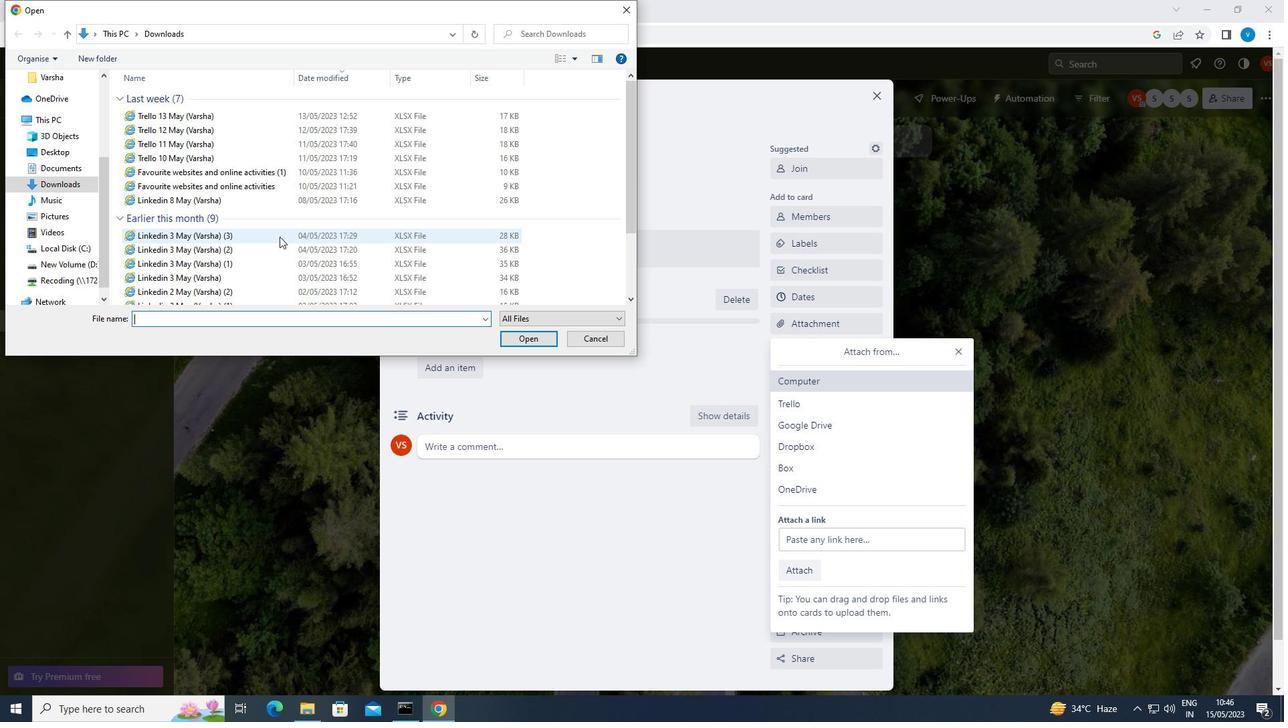 
Action: Mouse moved to (513, 339)
Screenshot: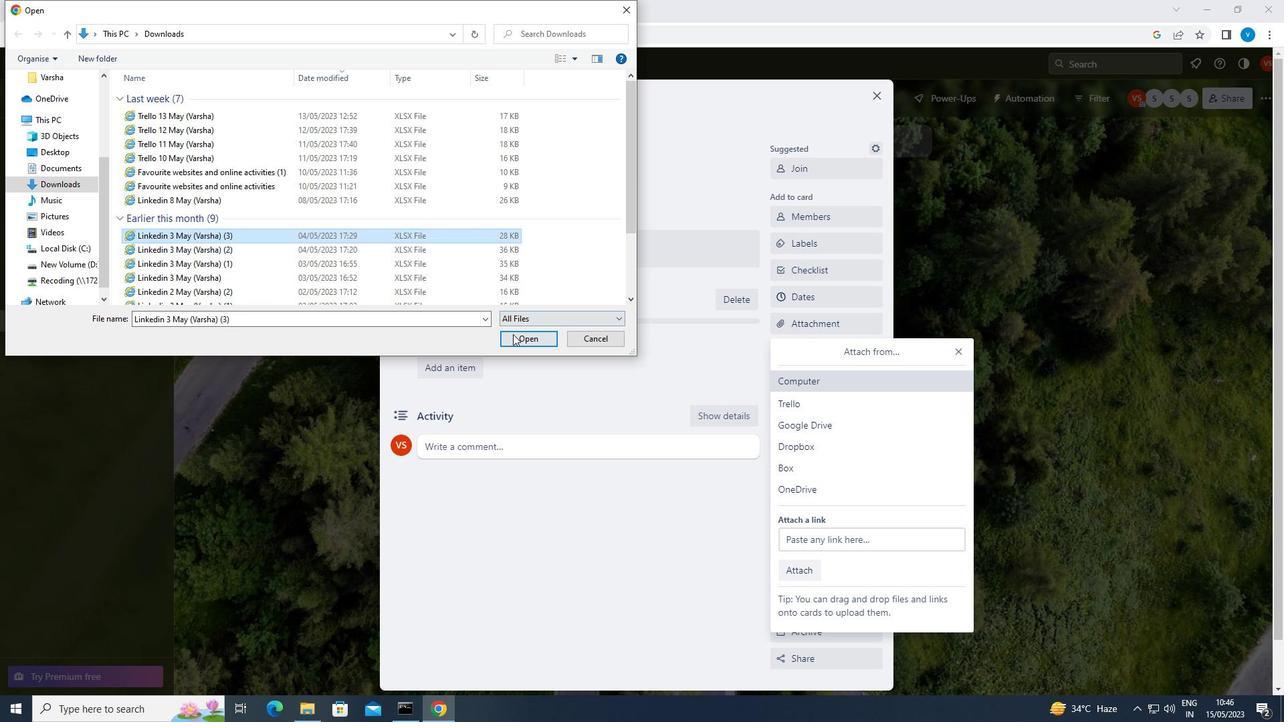 
Action: Mouse pressed left at (513, 339)
Screenshot: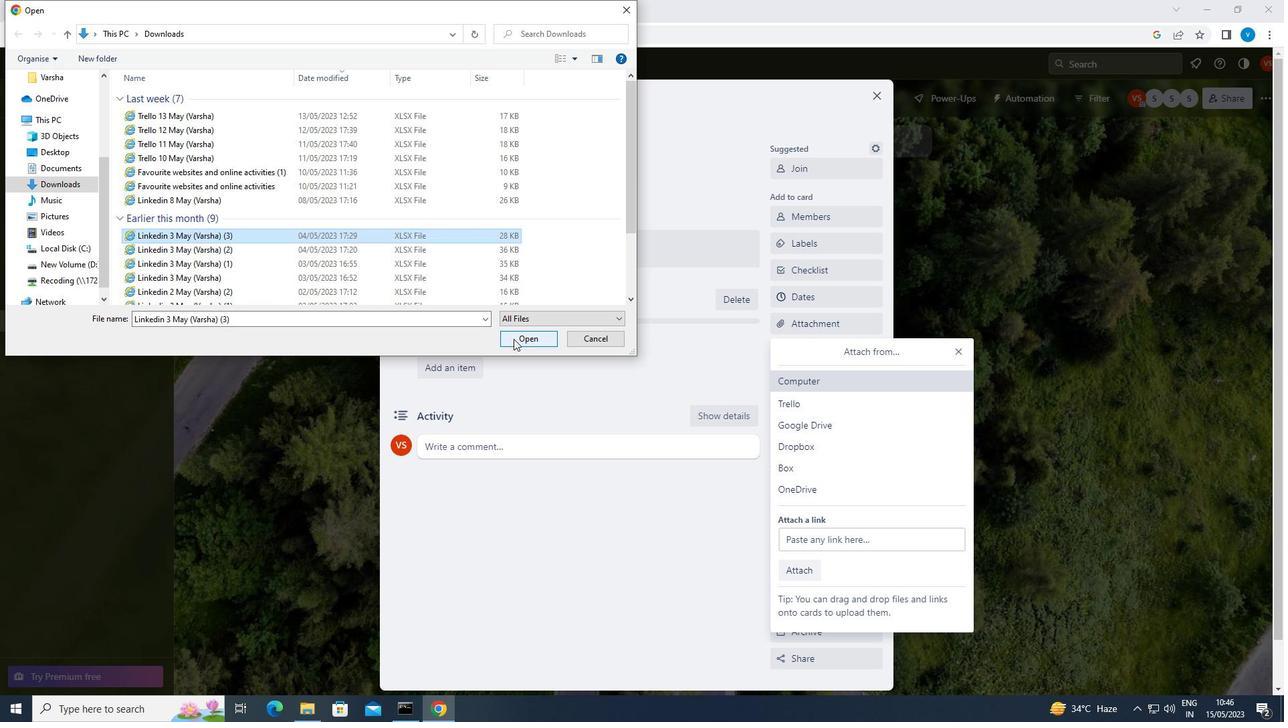 
Action: Mouse moved to (799, 352)
Screenshot: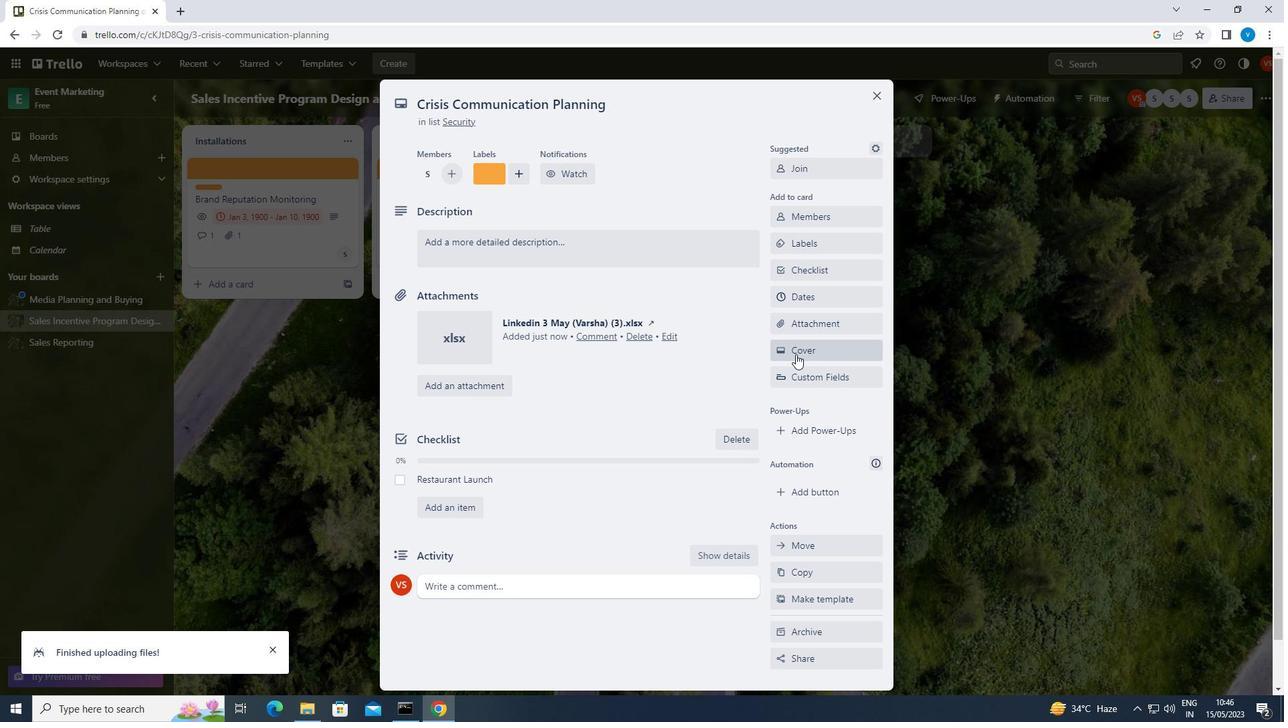 
Action: Mouse pressed left at (799, 352)
Screenshot: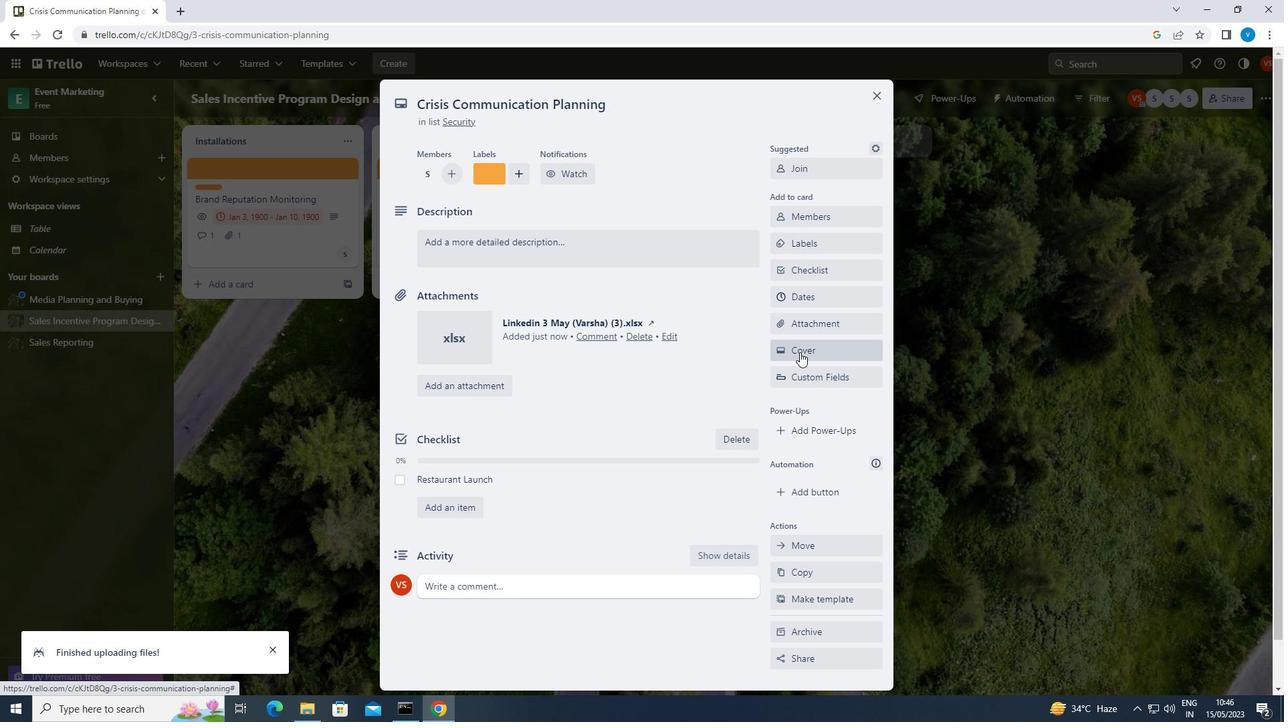 
Action: Mouse moved to (876, 211)
Screenshot: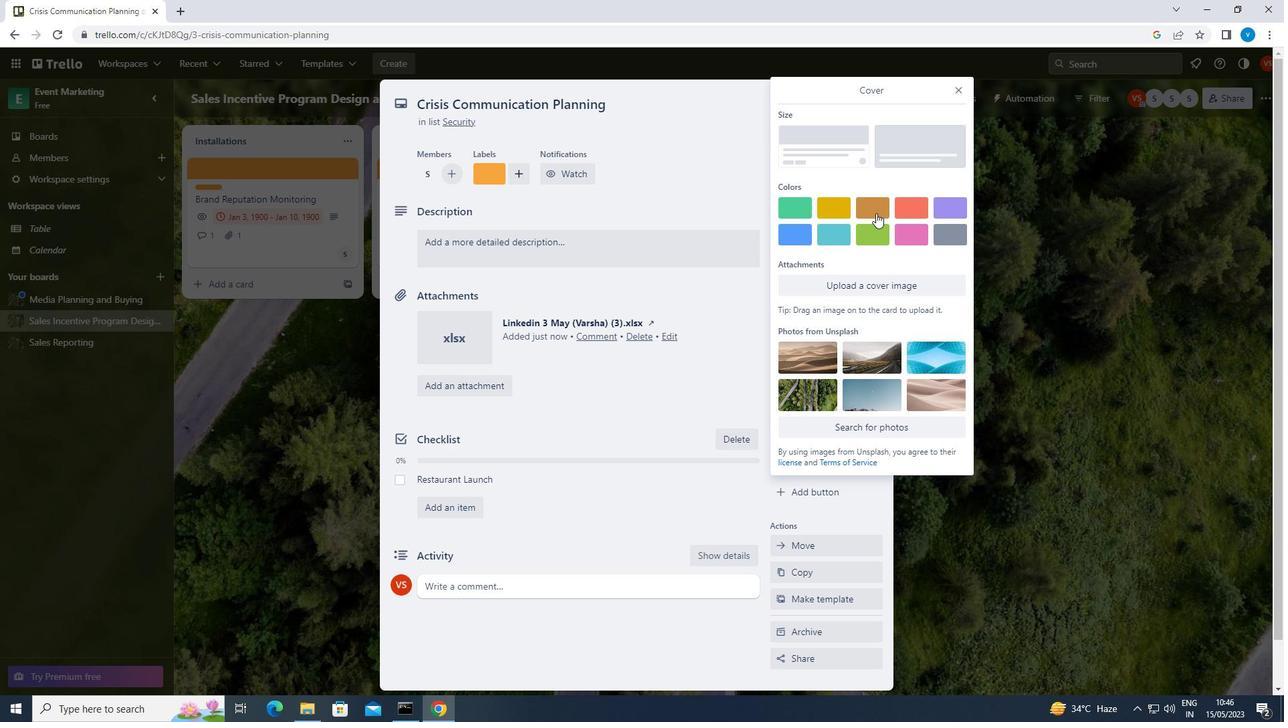 
Action: Mouse pressed left at (876, 211)
Screenshot: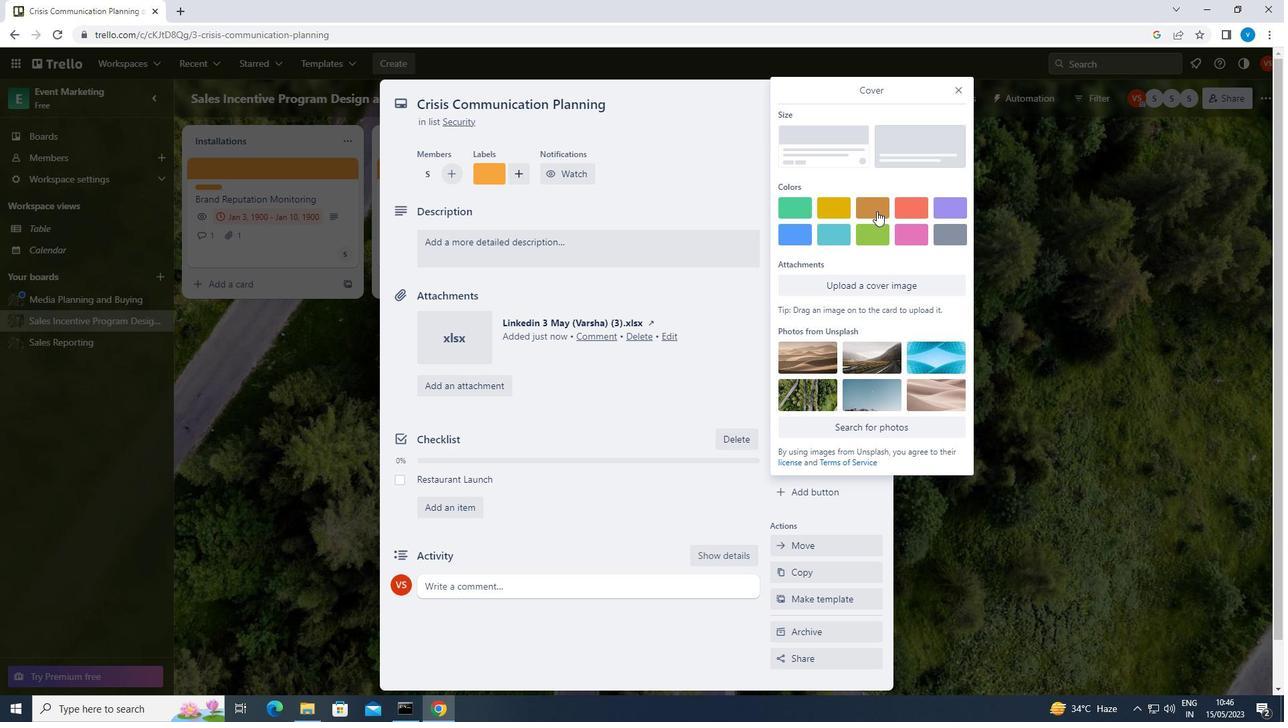 
Action: Mouse moved to (956, 86)
Screenshot: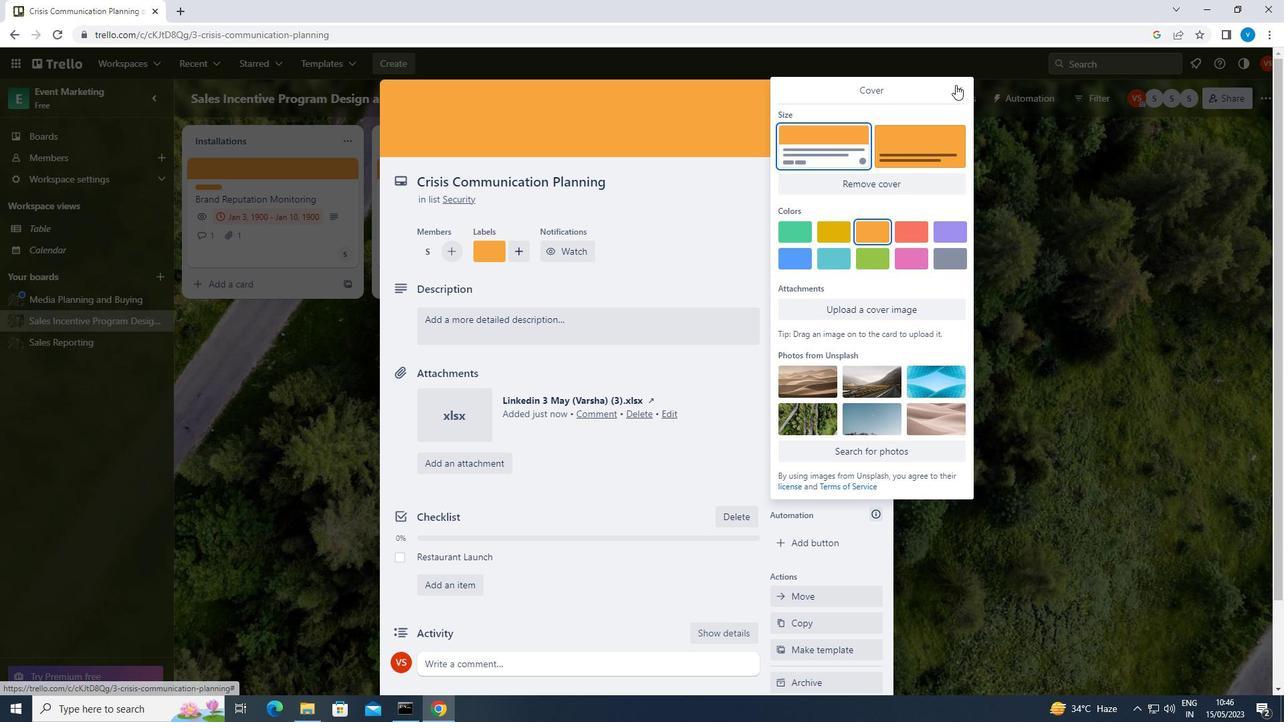 
Action: Mouse pressed left at (956, 86)
Screenshot: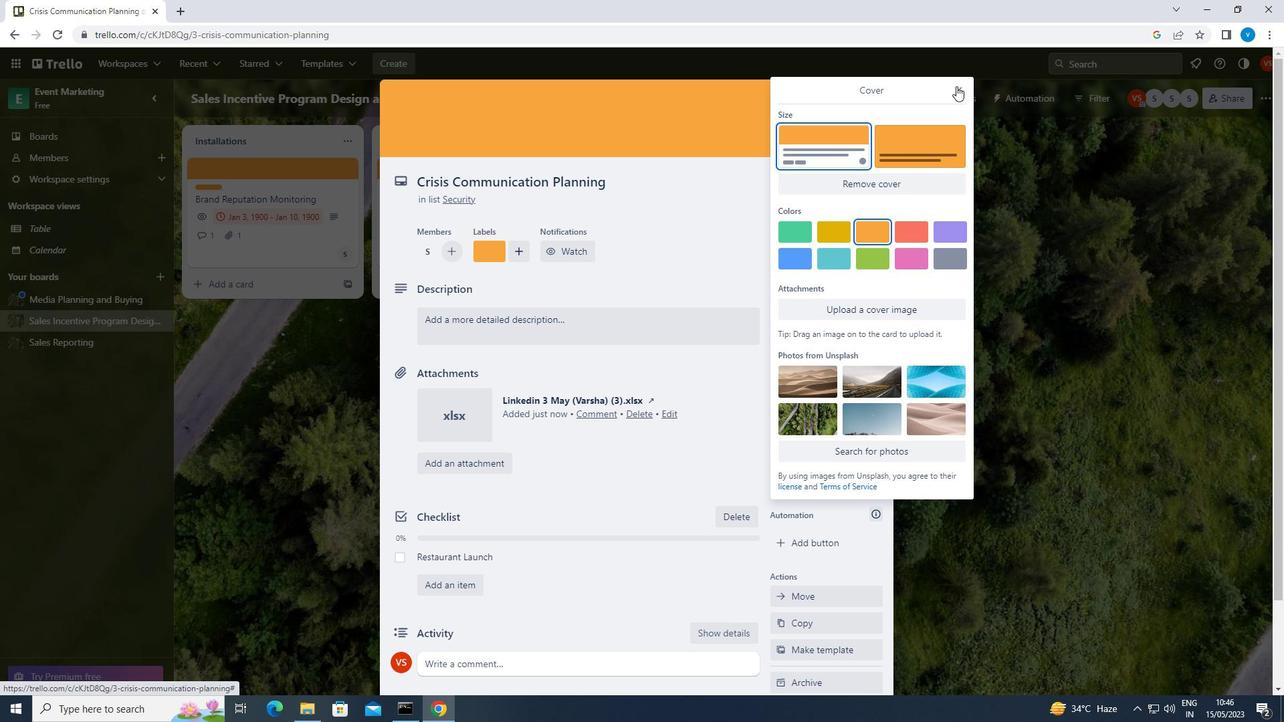 
Action: Mouse moved to (663, 313)
Screenshot: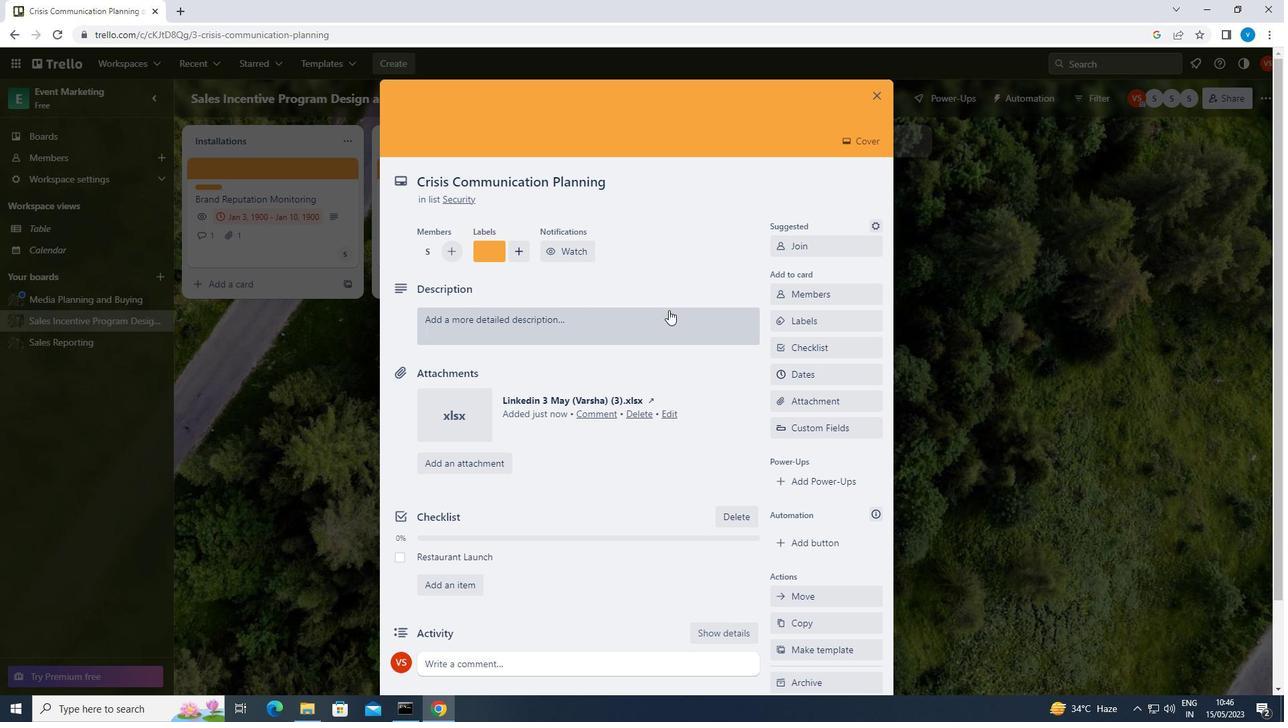
Action: Mouse pressed left at (663, 313)
Screenshot: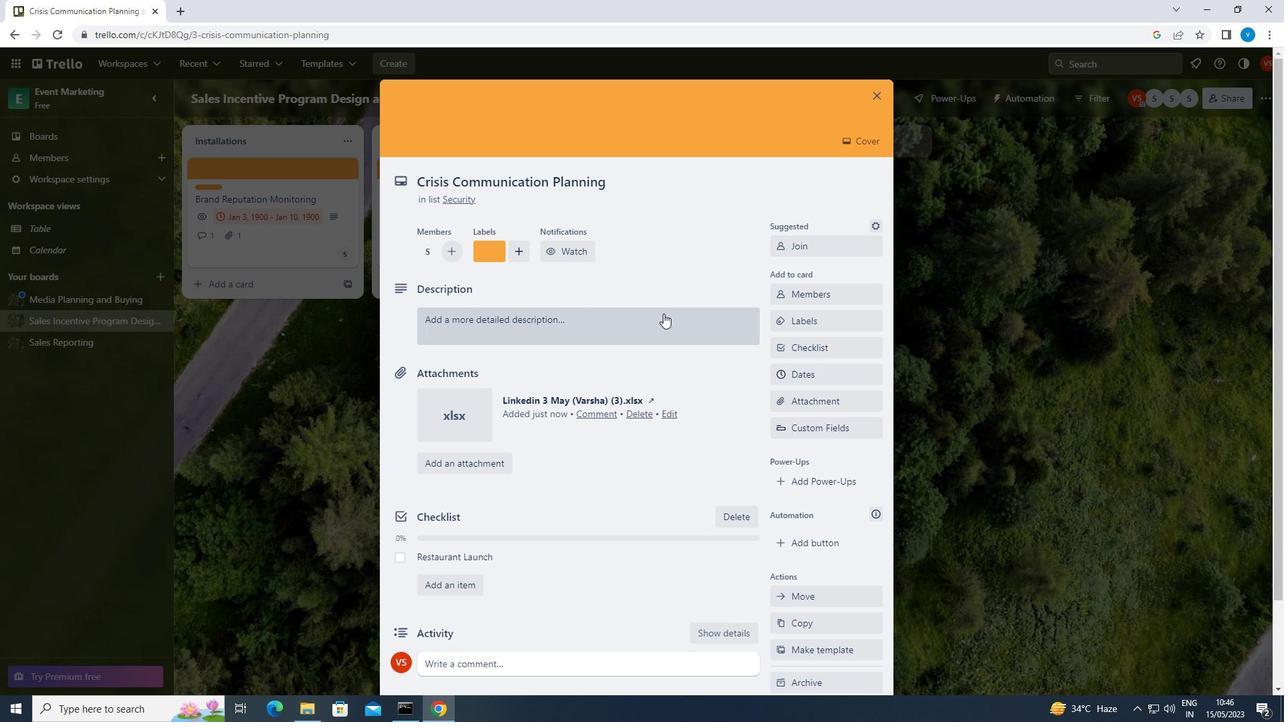 
Action: Key pressed <Key.shift>CONDUCT<Key.space>CUSTOMER<Key.space>RESEARCH<Key.space>FOR<Key.space>NEW<Key.space>PRODUCT
Screenshot: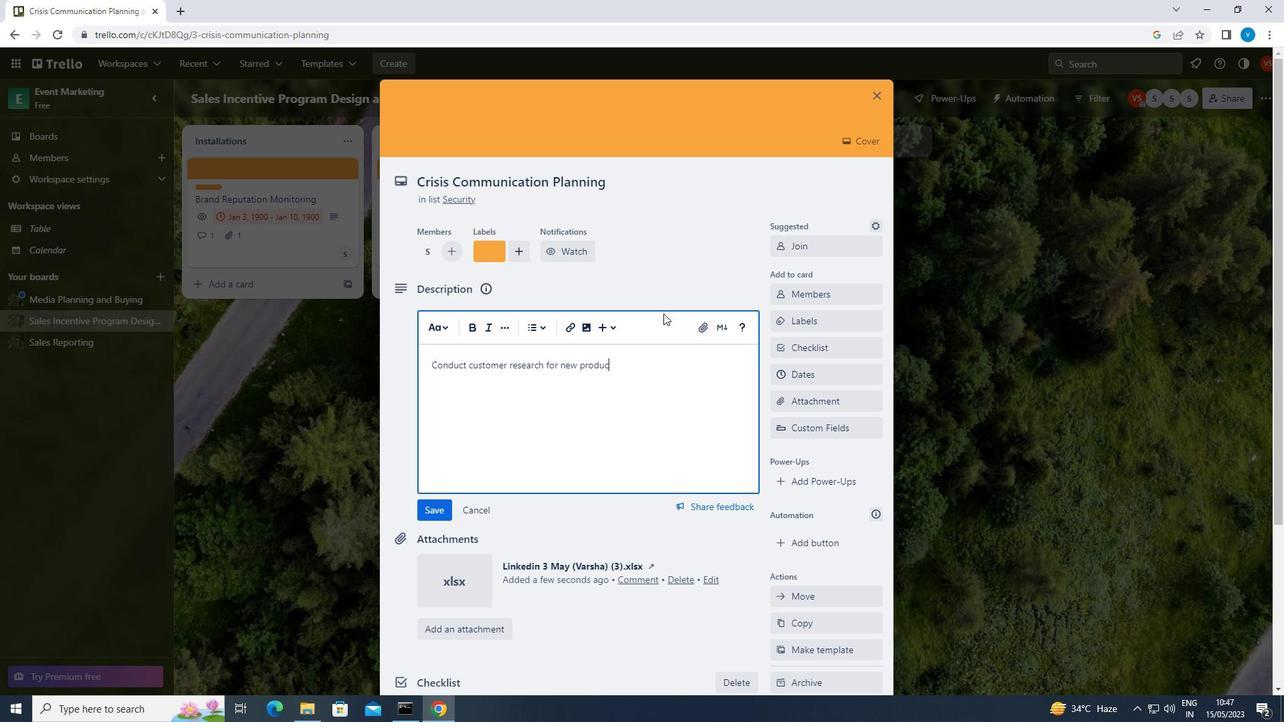 
Action: Mouse moved to (436, 515)
Screenshot: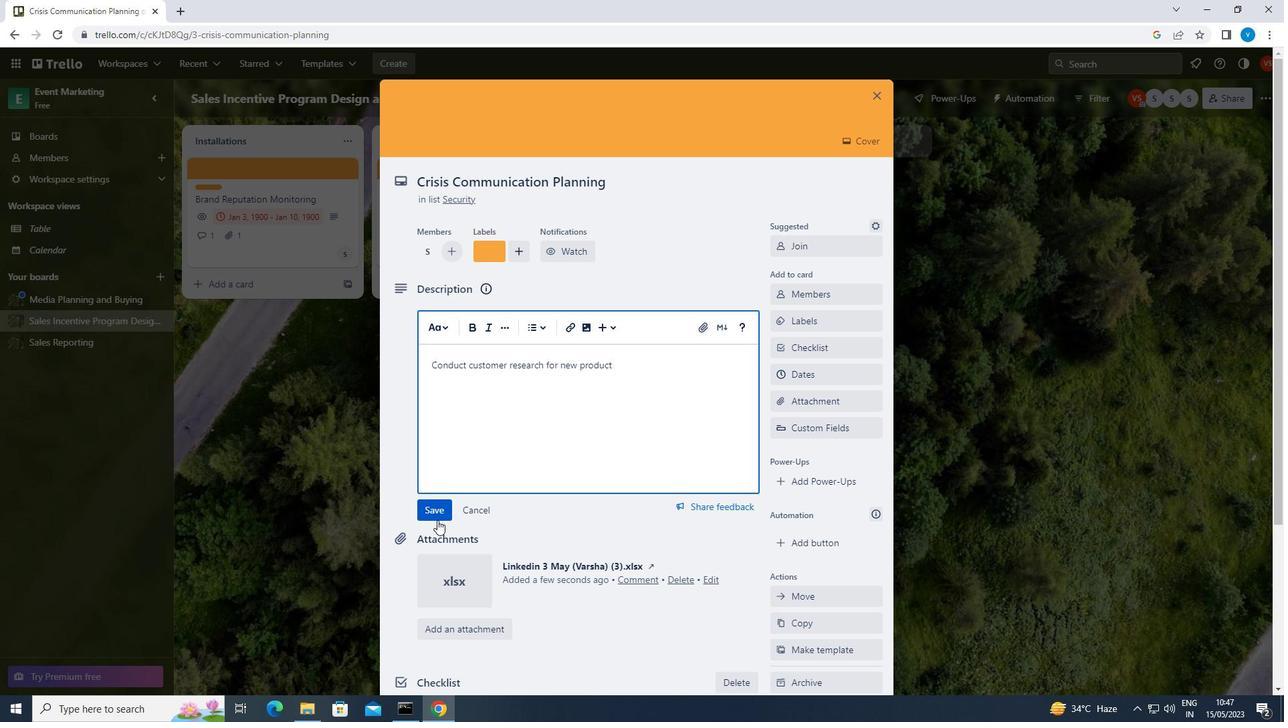 
Action: Mouse pressed left at (436, 515)
Screenshot: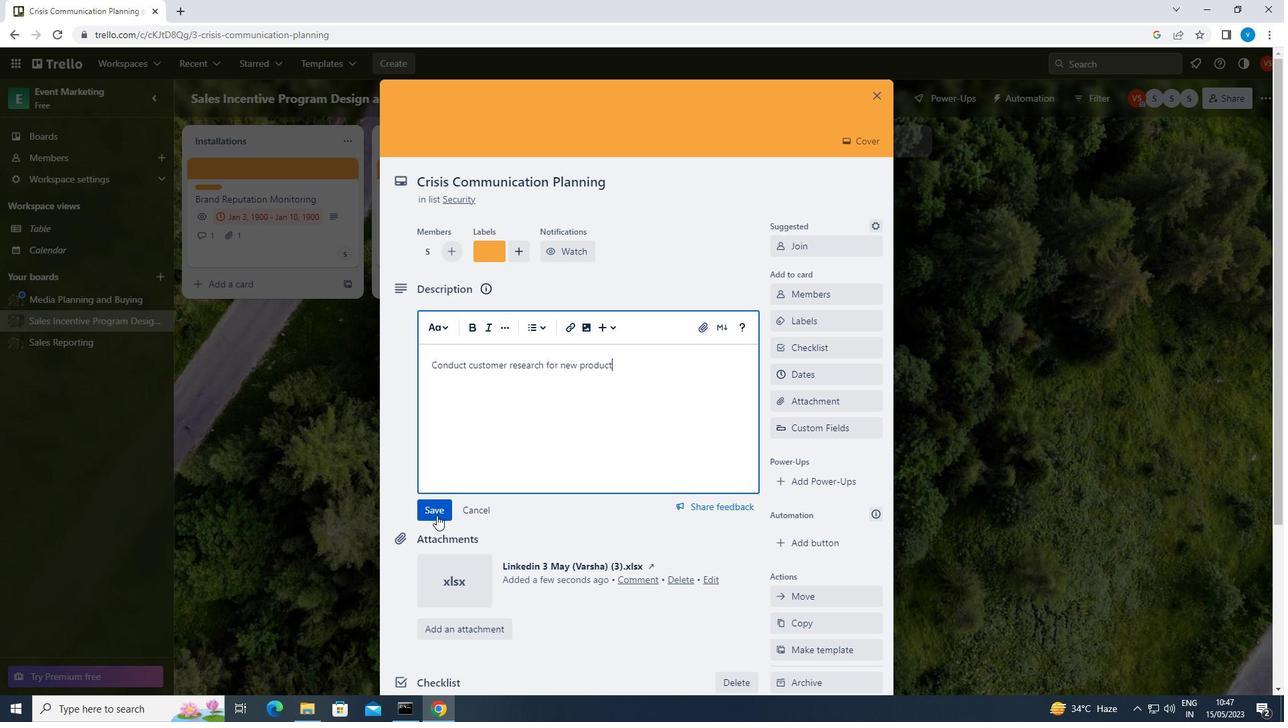 
Action: Mouse moved to (474, 640)
Screenshot: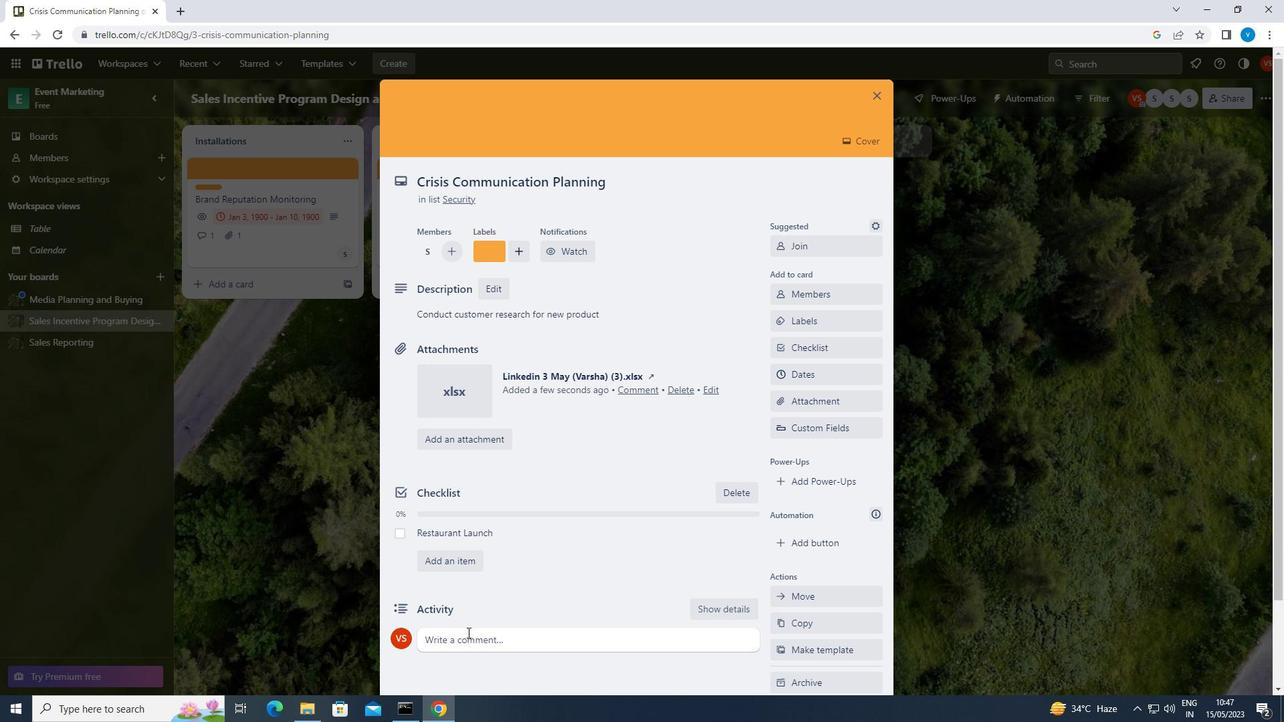 
Action: Mouse pressed left at (474, 640)
Screenshot: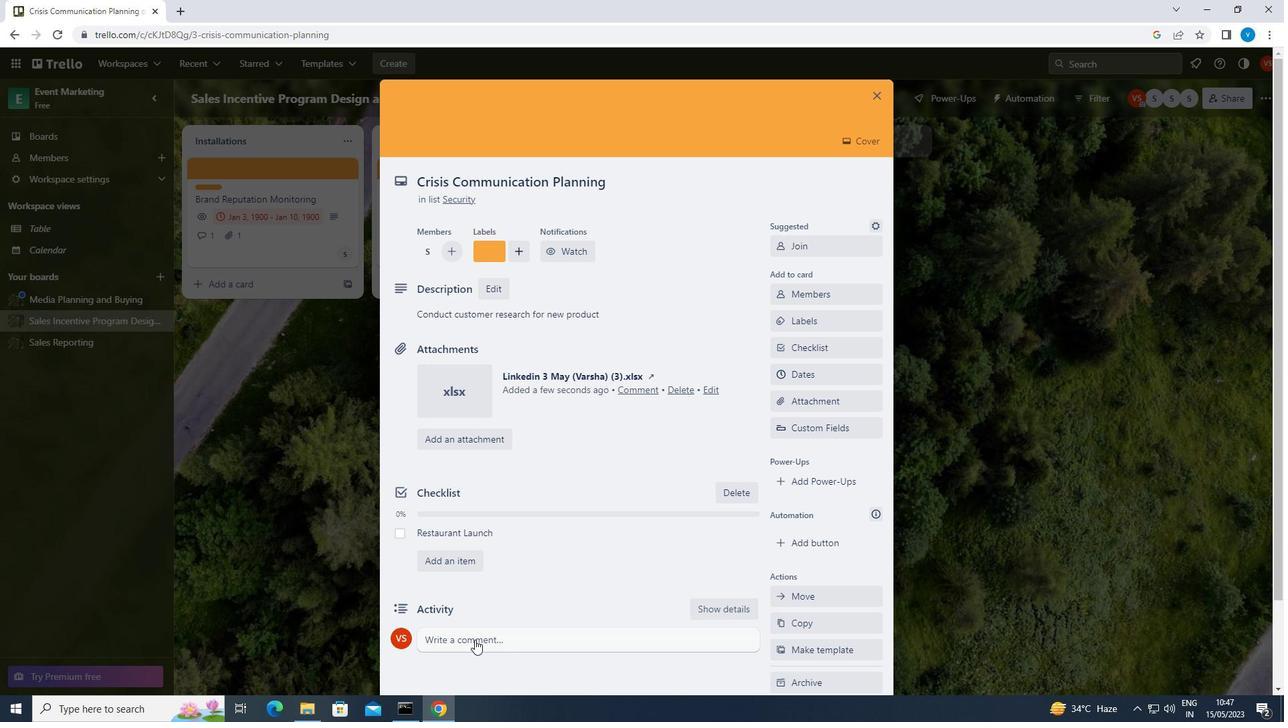 
Action: Key pressed <Key.shift>THIS<Key.space>TASK<Key.space>REQUIRES<Key.space>US<Key.space>TO<Key.space>BE<Key.space>PROACTIVE<Key.space>AND<Key.space>TAKE<Key.space>INITIATIVE,<Key.space>RATHER<Key.space>THAN<Key.space>WAITING<Key.space>FOR<Key.space>OTHERS<Key.space>TO<Key.space>ACT.
Screenshot: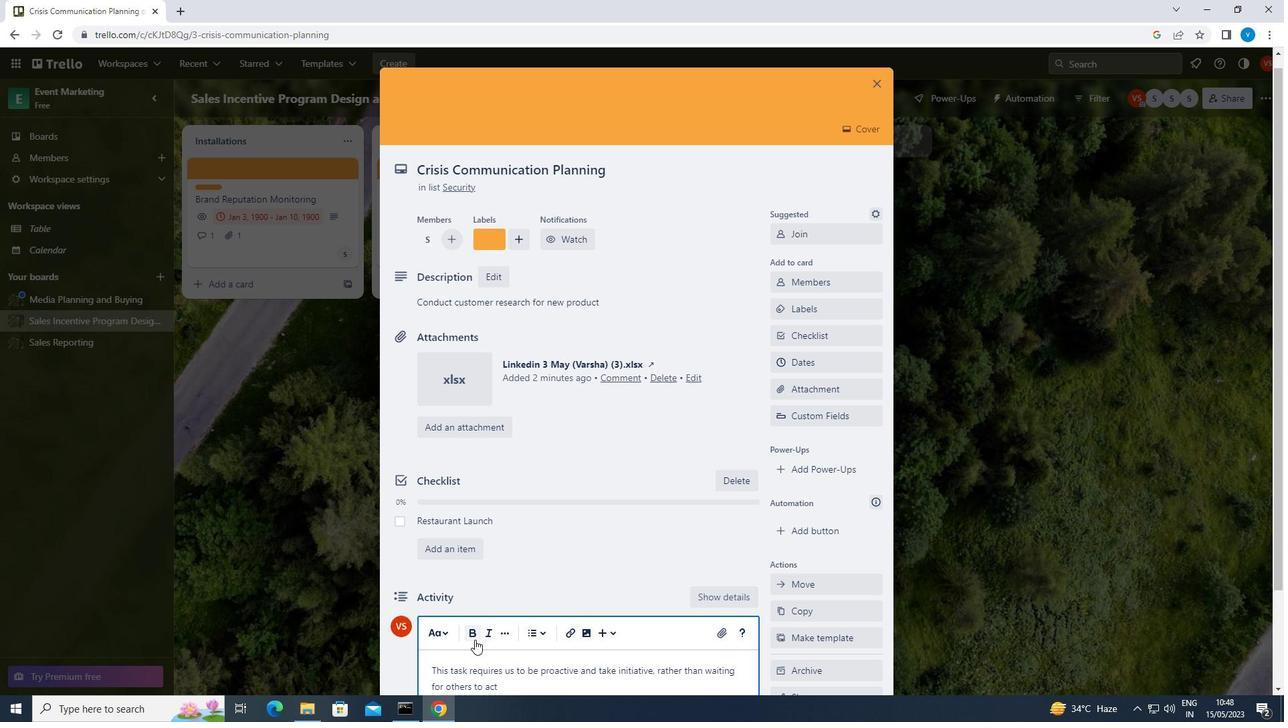 
Action: Mouse moved to (501, 587)
Screenshot: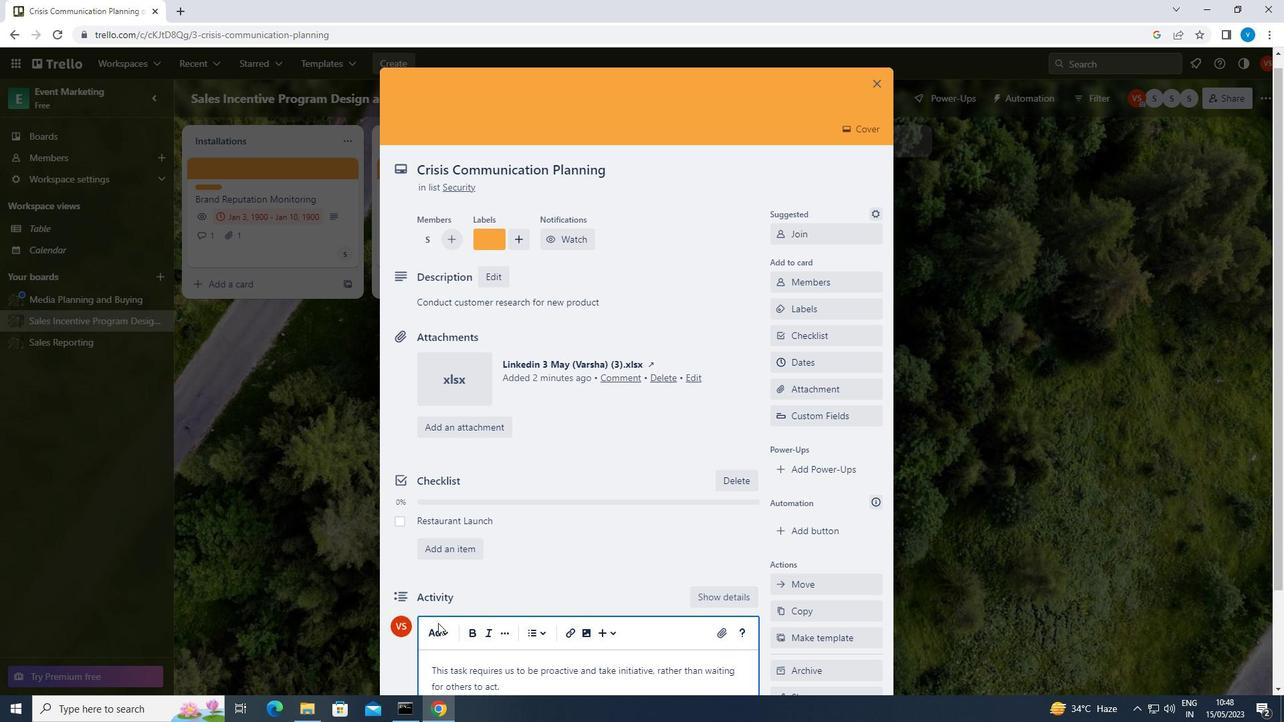 
Action: Mouse scrolled (501, 586) with delta (0, 0)
Screenshot: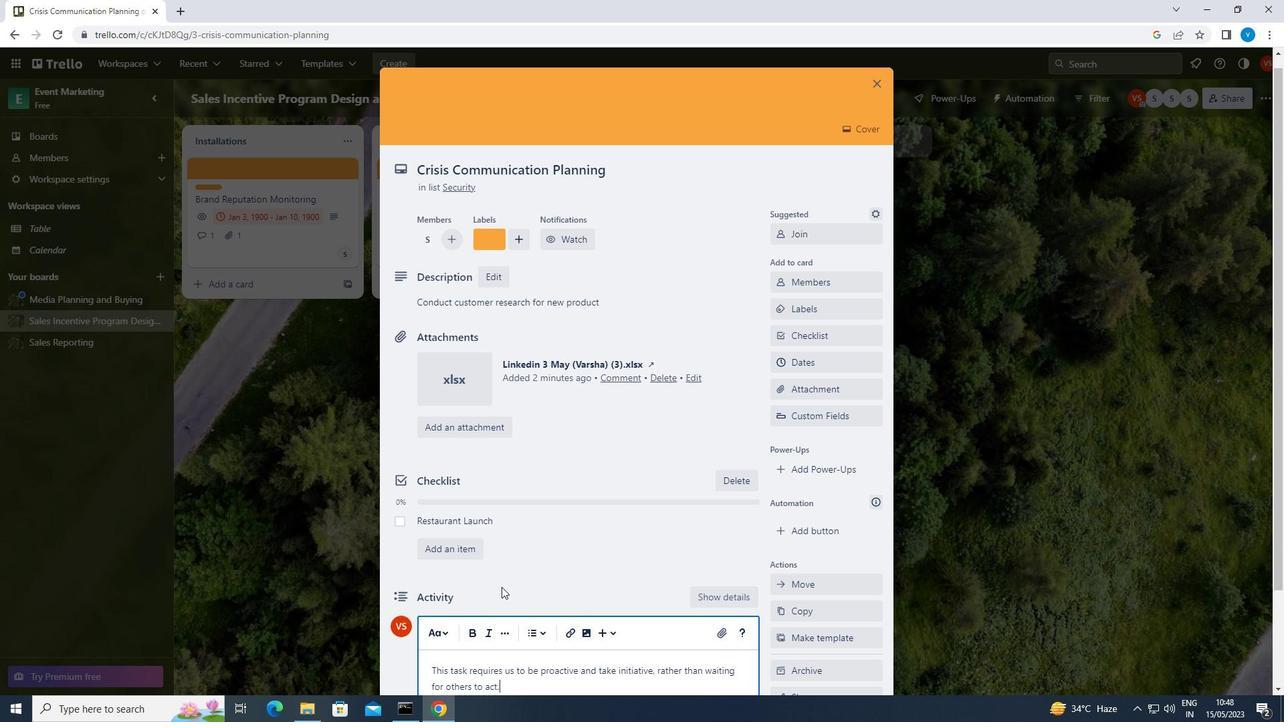
Action: Mouse moved to (443, 658)
Screenshot: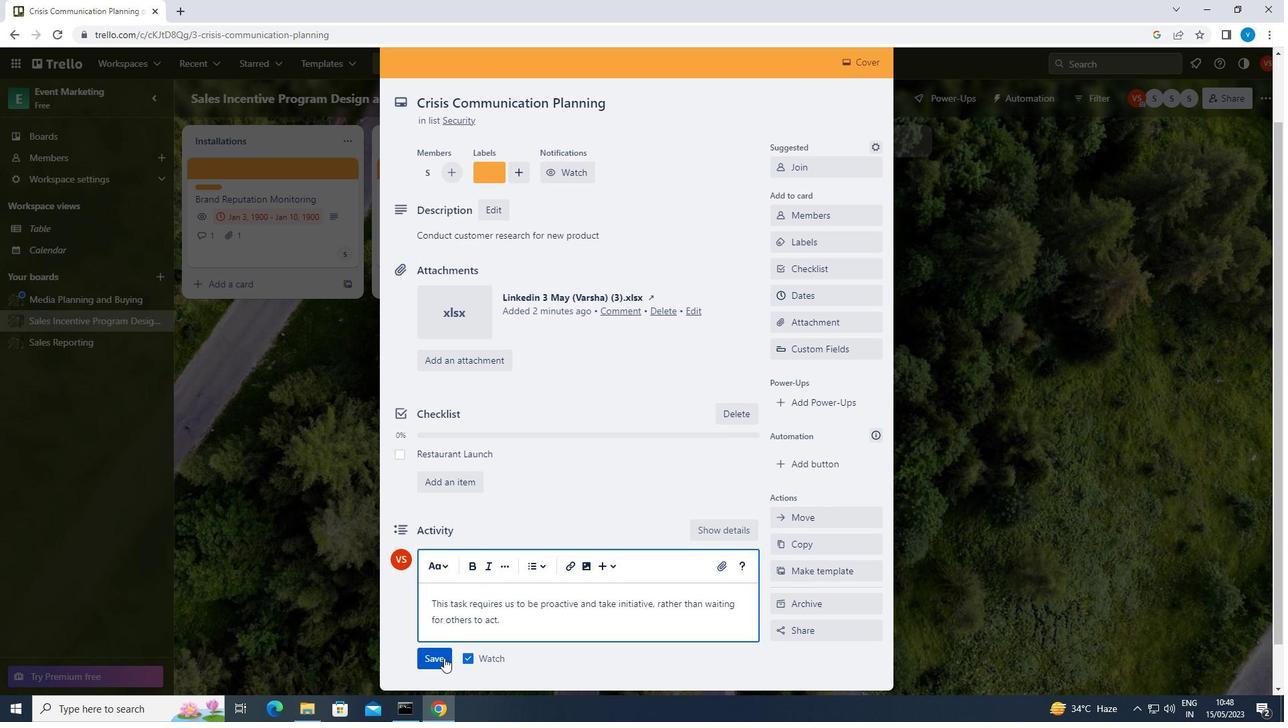 
Action: Mouse pressed left at (443, 658)
Screenshot: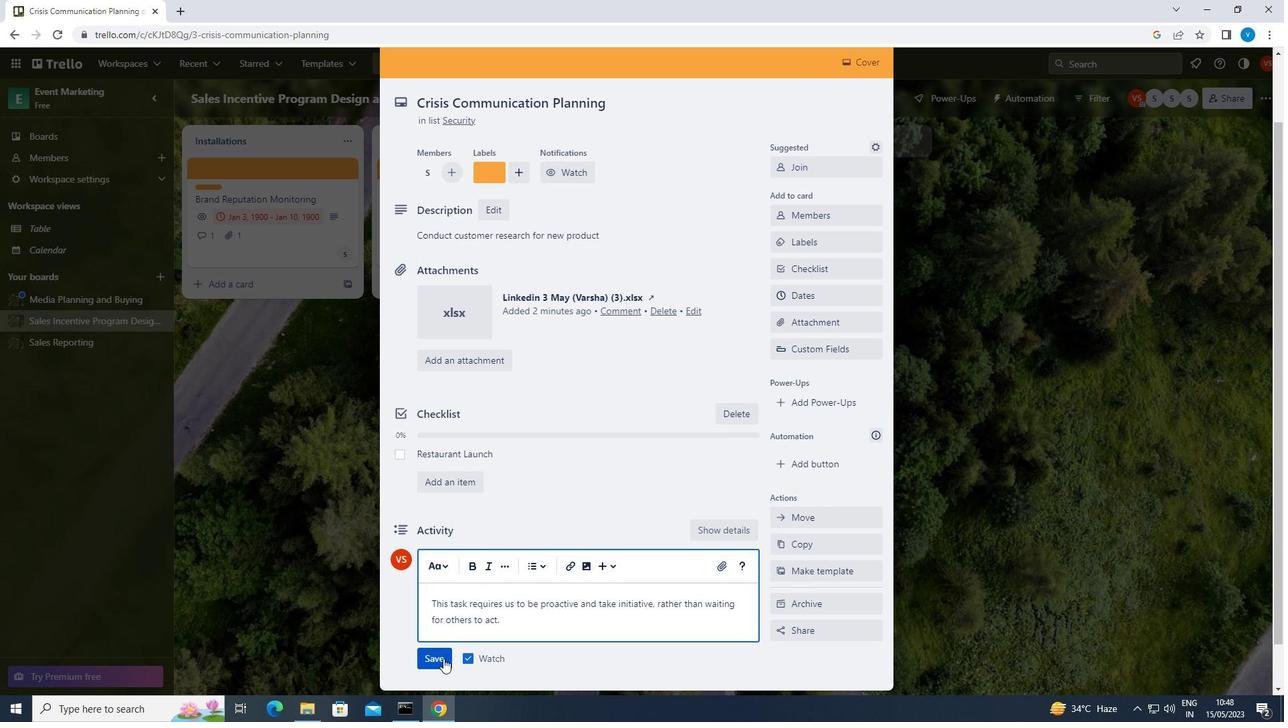 
Action: Mouse moved to (820, 298)
Screenshot: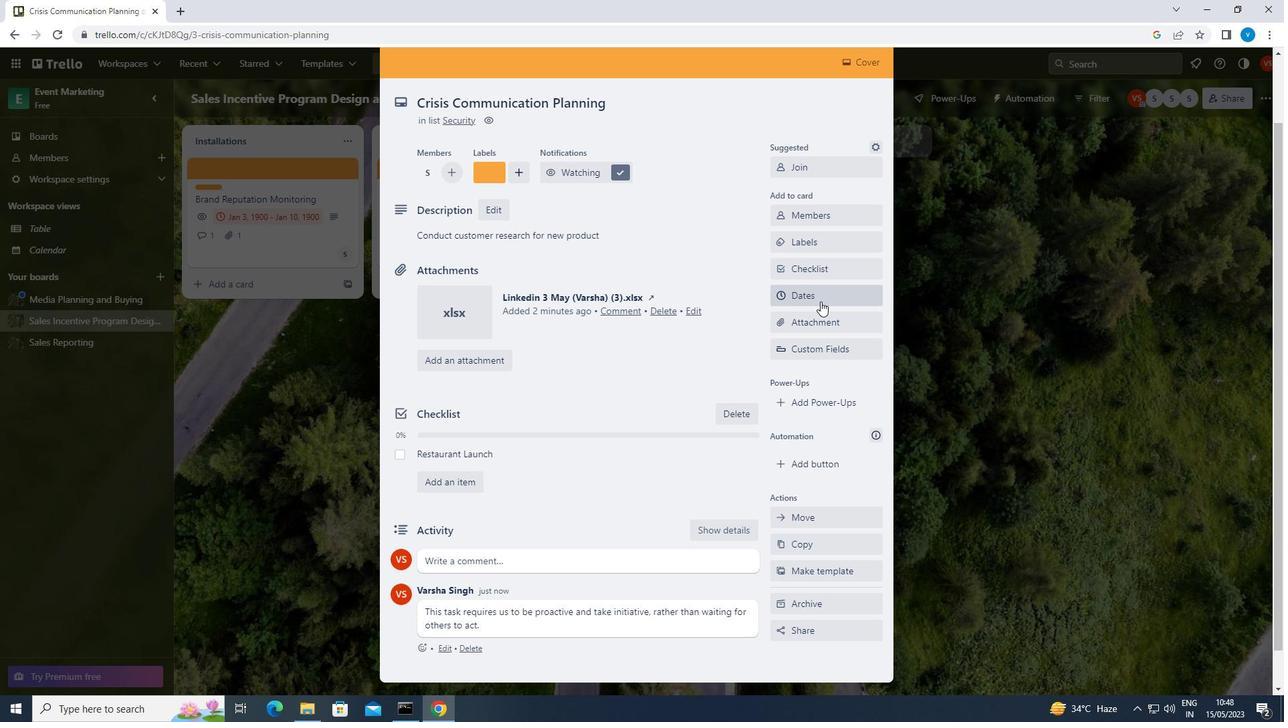 
Action: Mouse pressed left at (820, 298)
Screenshot: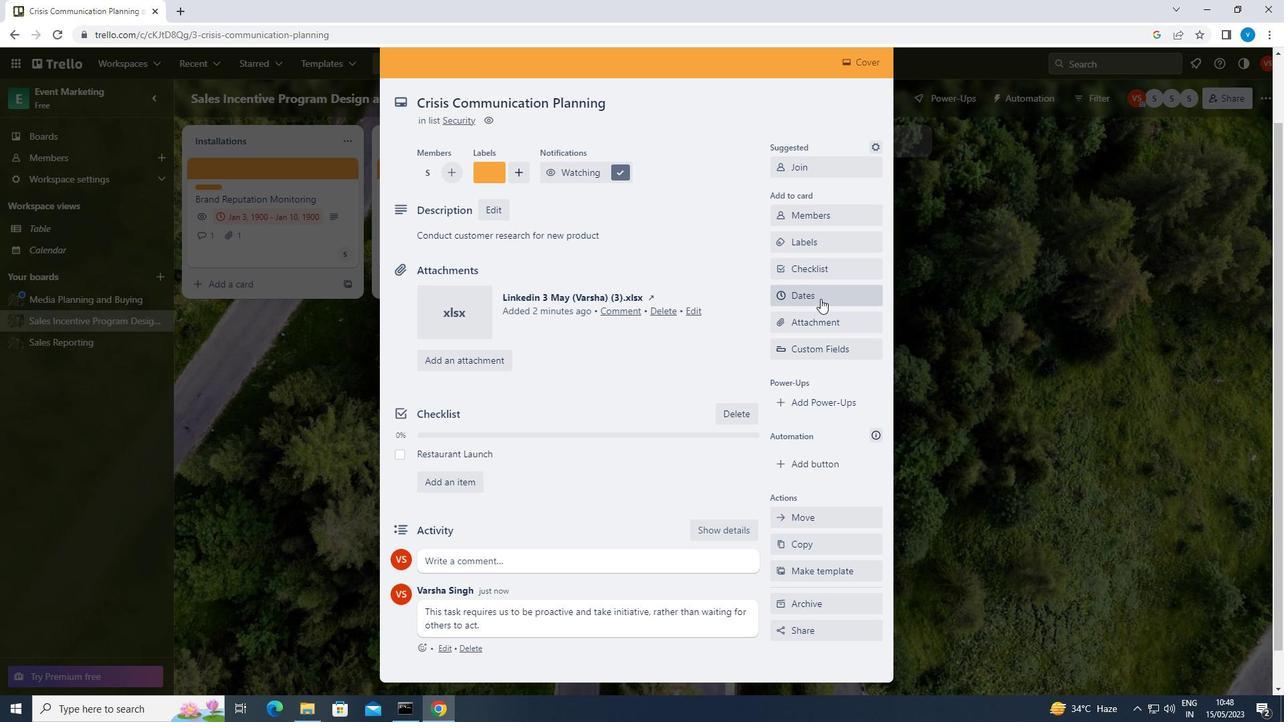 
Action: Mouse moved to (779, 338)
Screenshot: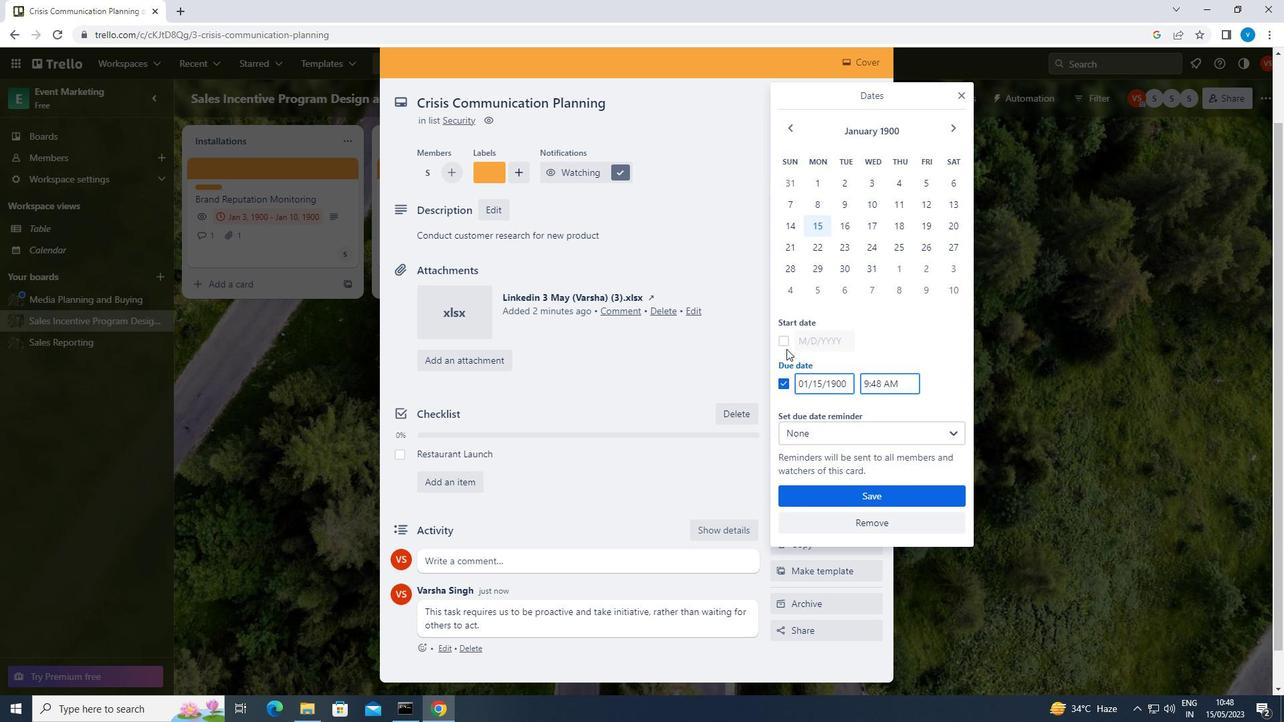 
Action: Mouse pressed left at (779, 338)
Screenshot: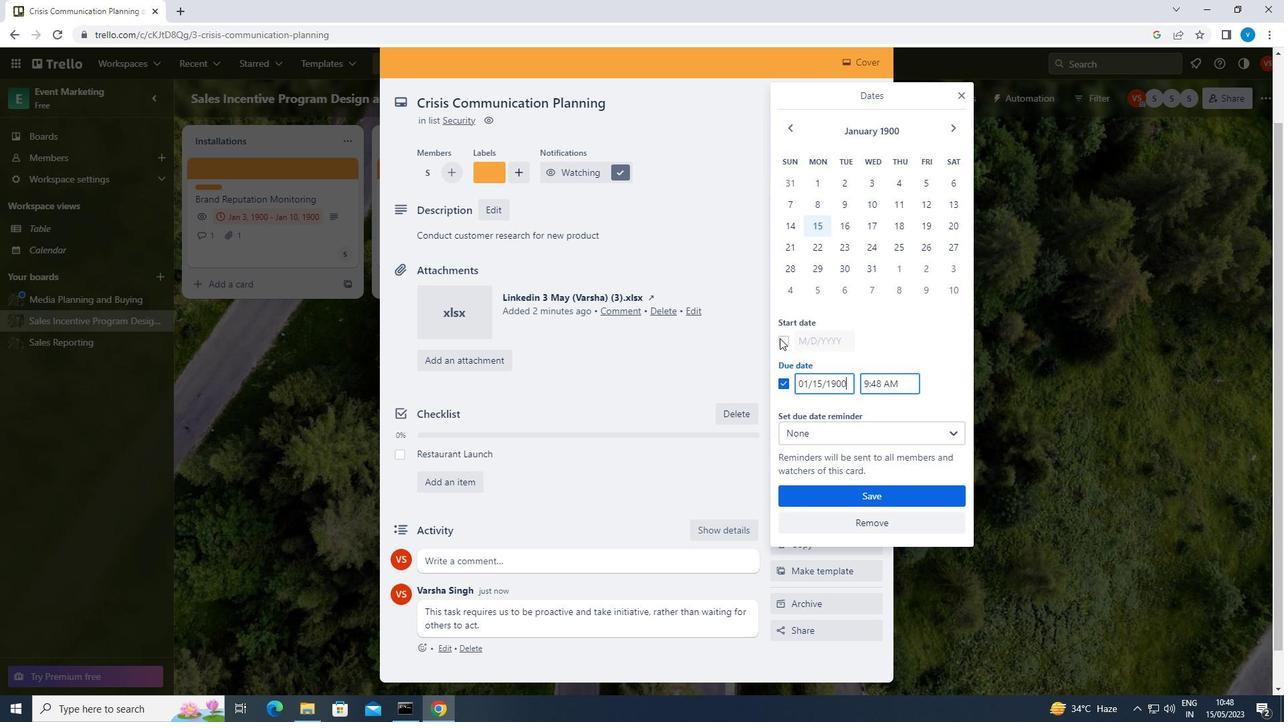 
Action: Mouse moved to (849, 343)
Screenshot: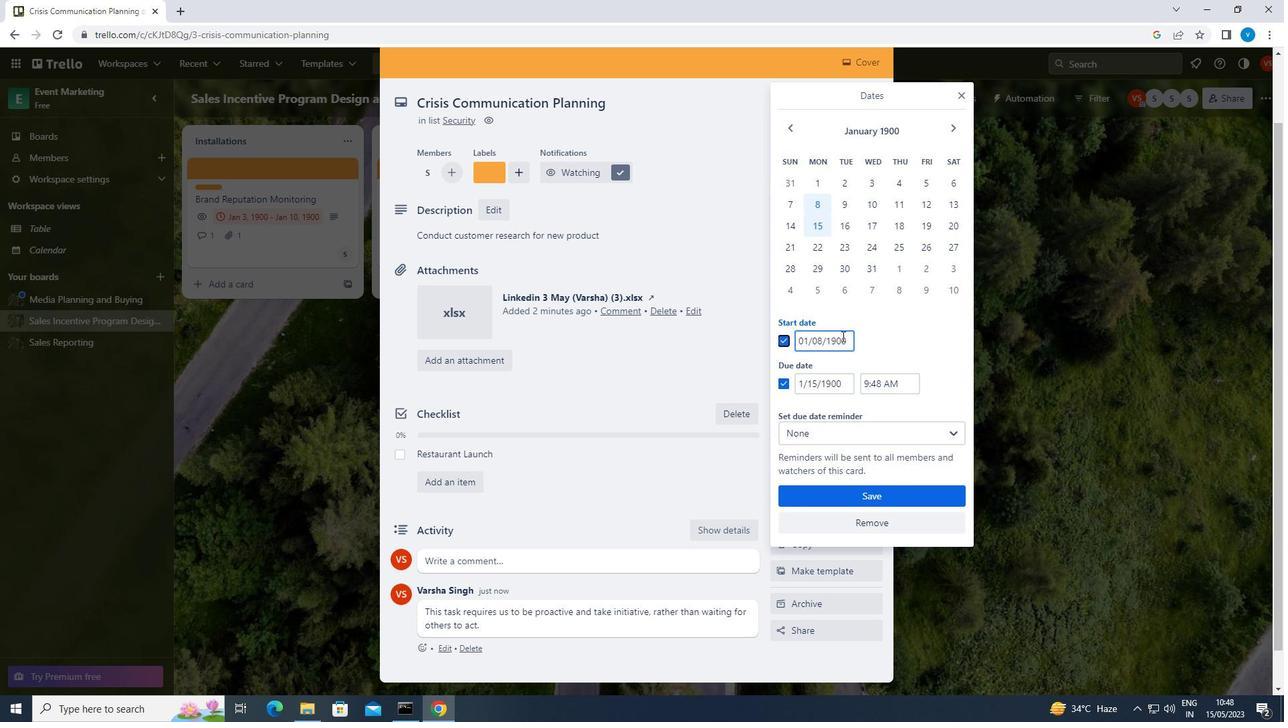 
Action: Mouse pressed left at (849, 343)
Screenshot: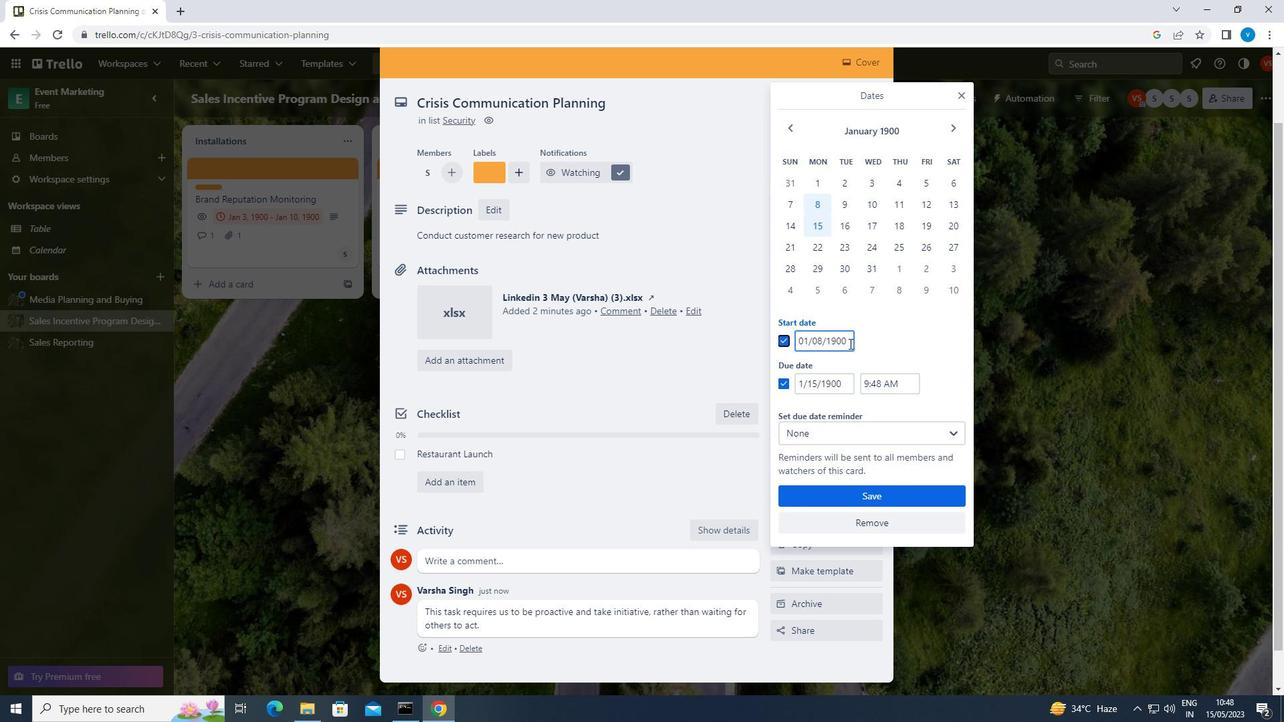 
Action: Key pressed <Key.backspace><Key.backspace><Key.backspace><Key.backspace><Key.backspace><Key.backspace><Key.backspace><Key.backspace><Key.backspace><Key.backspace><Key.backspace><Key.backspace><Key.backspace><Key.backspace><Key.backspace><Key.backspace>01/09/1900
Screenshot: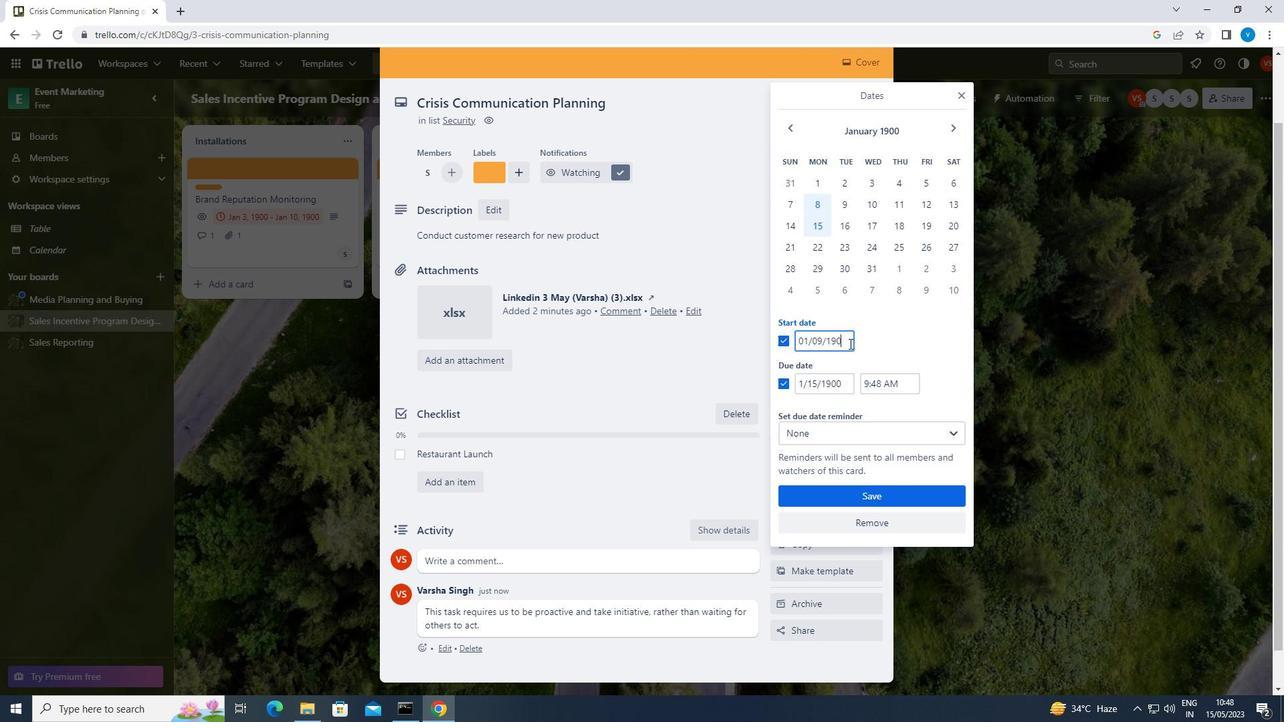 
Action: Mouse moved to (840, 382)
Screenshot: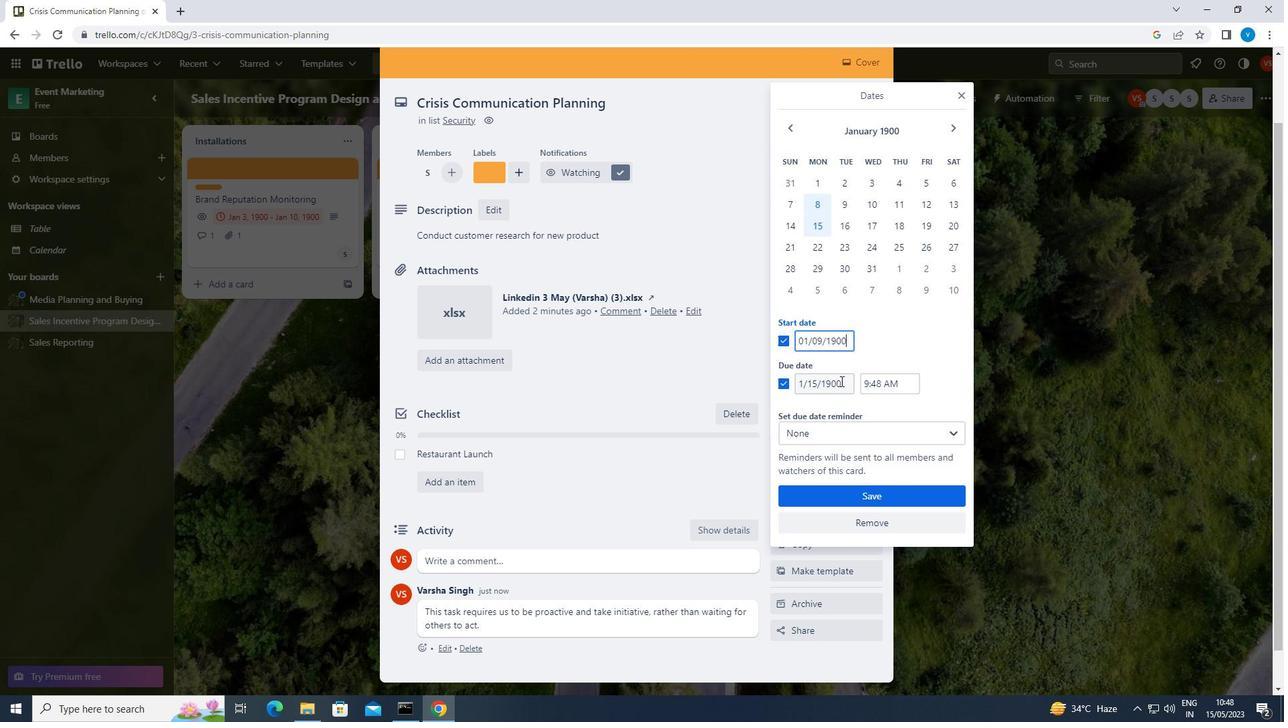 
Action: Mouse pressed left at (840, 382)
Screenshot: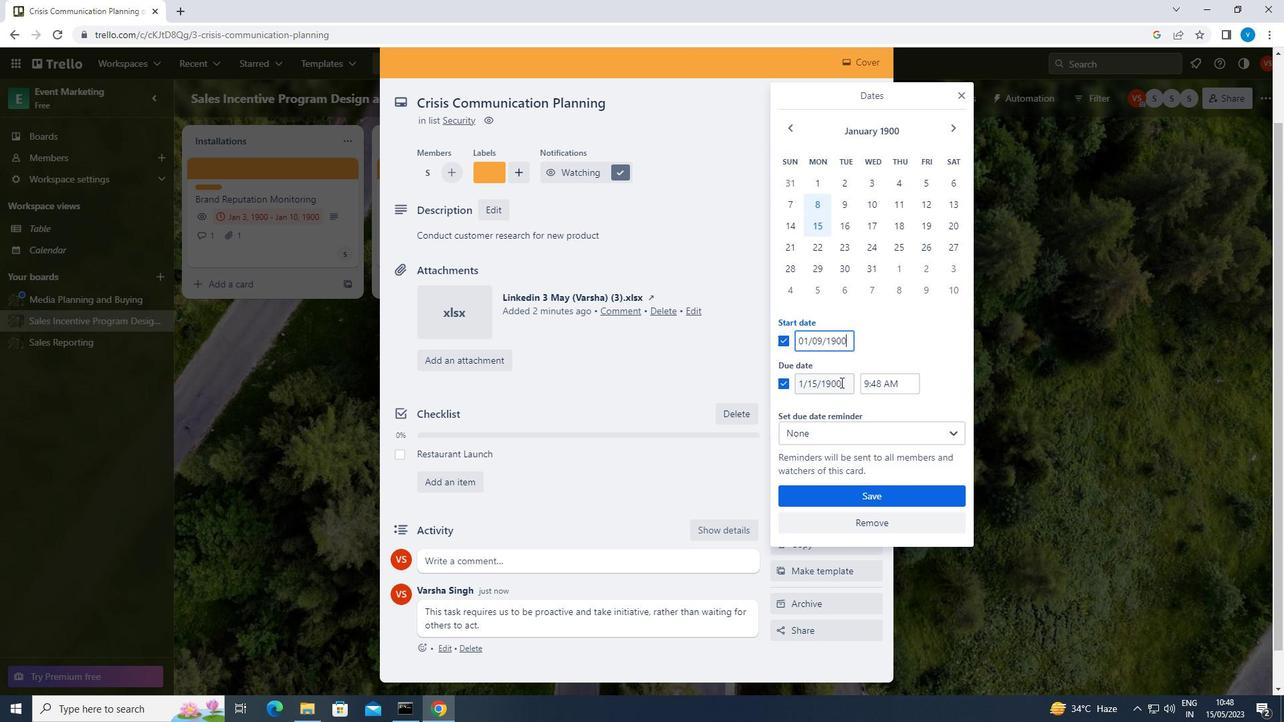 
Action: Key pressed <Key.backspace><Key.backspace><Key.backspace><Key.backspace><Key.backspace><Key.backspace><Key.backspace><Key.backspace><Key.backspace><Key.backspace><Key.backspace><Key.backspace><Key.backspace><Key.backspace><Key.backspace><Key.backspace><Key.backspace><Key.backspace><Key.backspace><Key.backspace>01/16/1900
Screenshot: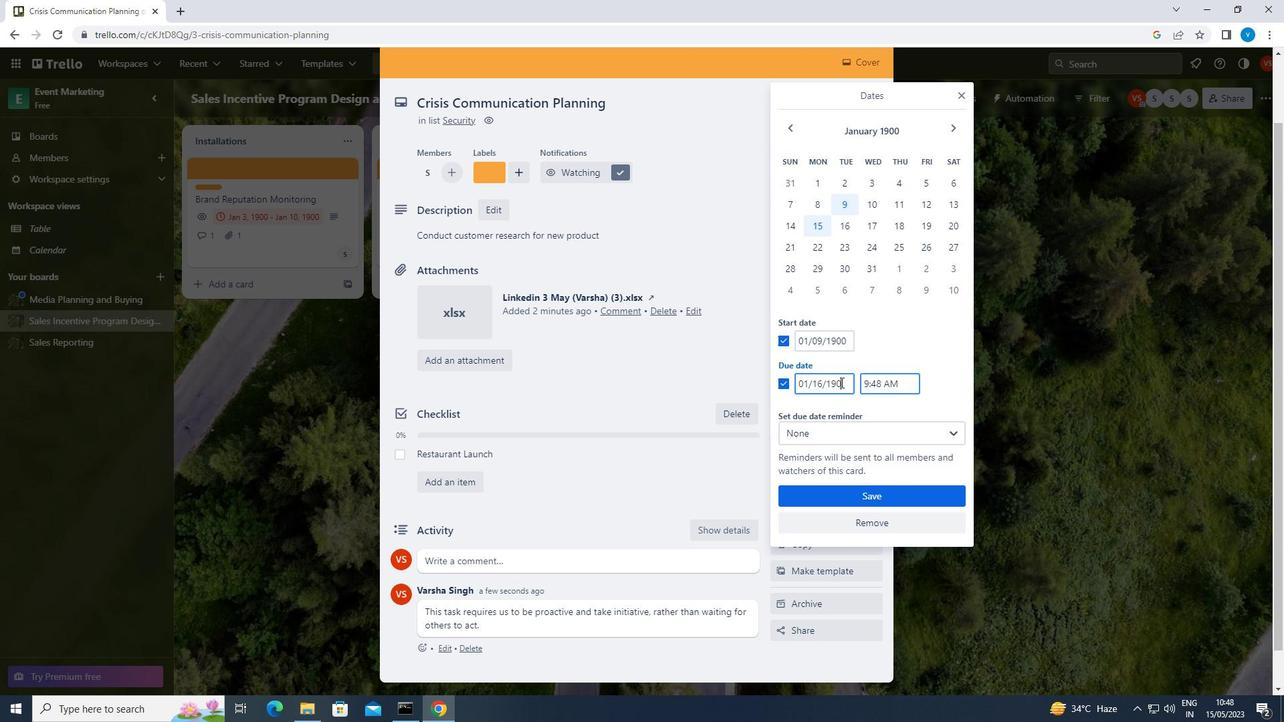 
Action: Mouse moved to (815, 496)
Screenshot: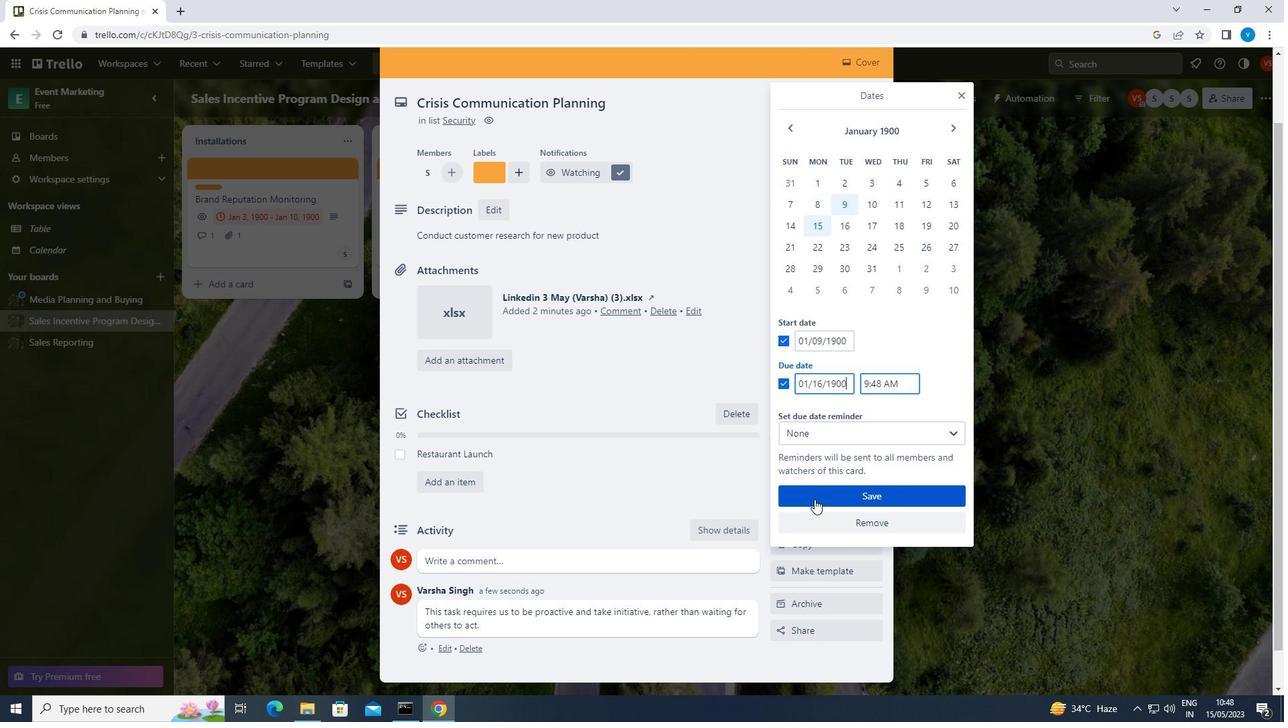 
Action: Mouse pressed left at (815, 496)
Screenshot: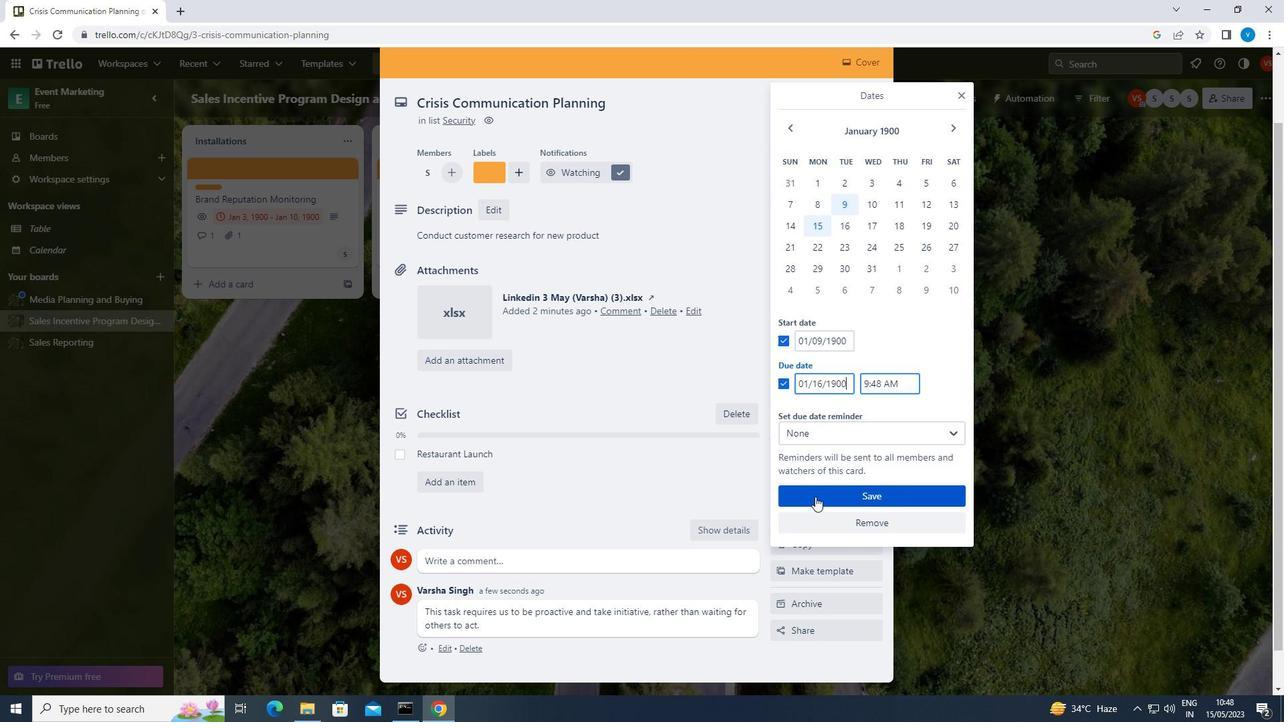 
